 Task: Create a due date automation trigger when advanced on, 2 days after a card is due add dates due today at 11:00 AM.
Action: Mouse moved to (993, 295)
Screenshot: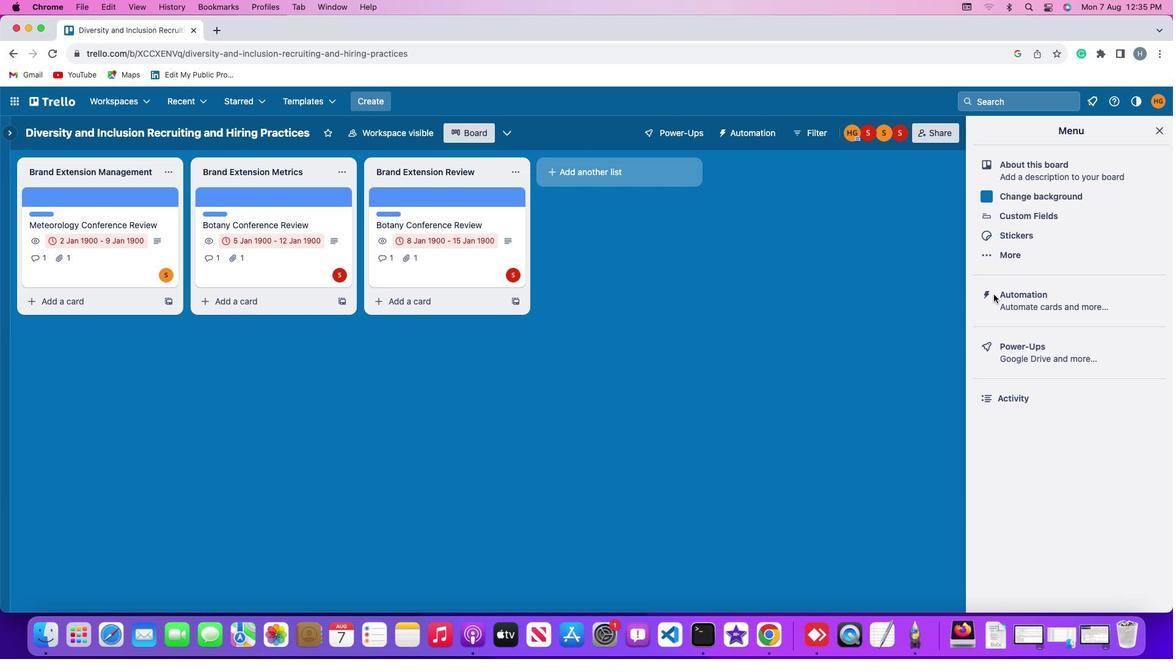 
Action: Mouse pressed left at (993, 295)
Screenshot: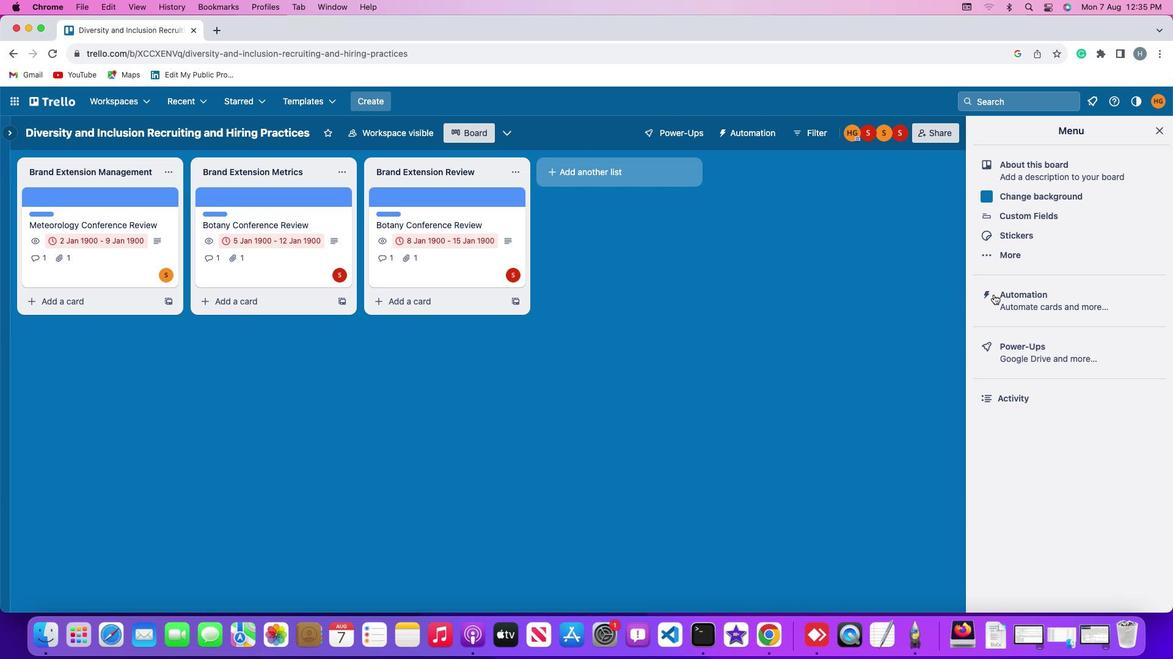 
Action: Mouse pressed left at (993, 295)
Screenshot: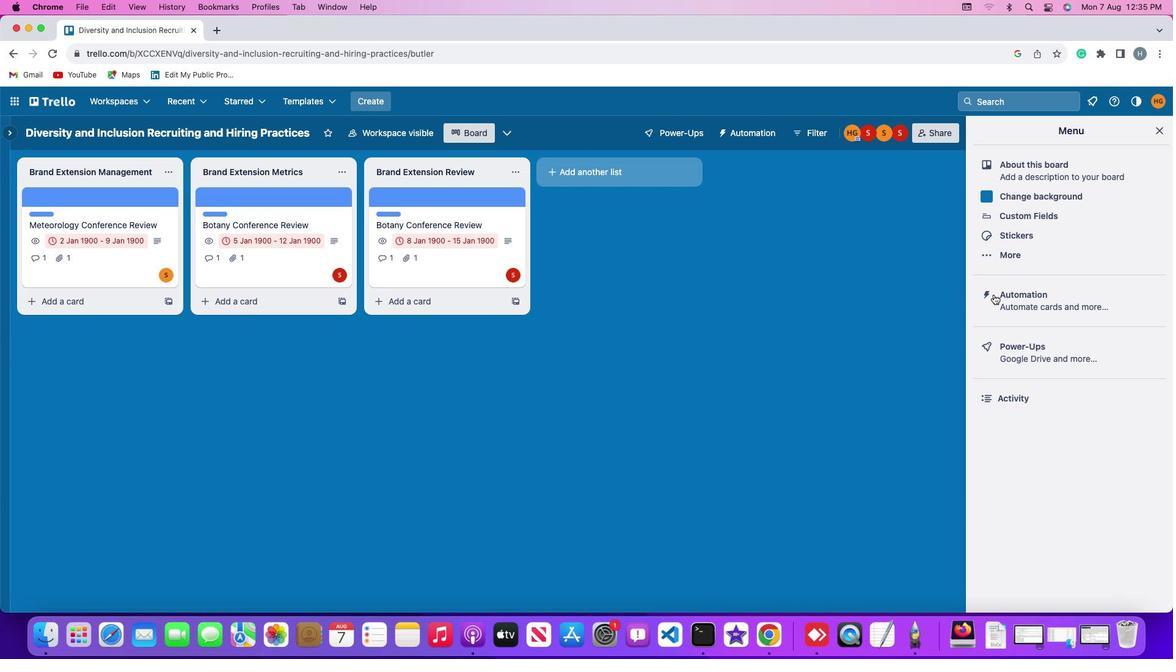 
Action: Mouse moved to (79, 287)
Screenshot: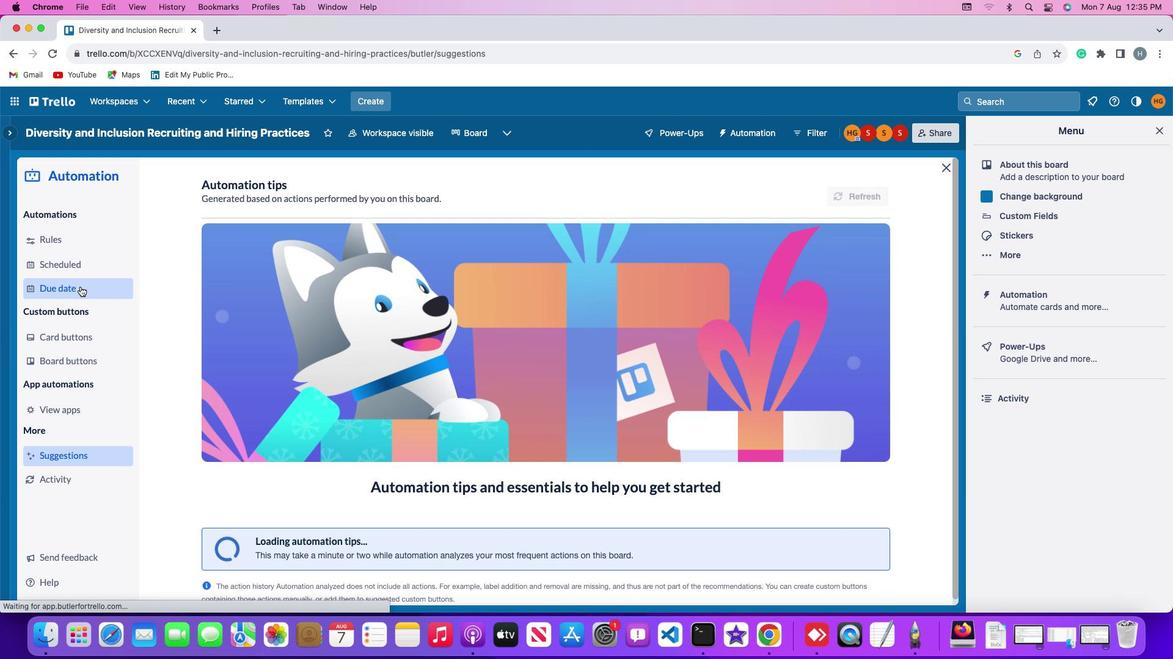 
Action: Mouse pressed left at (79, 287)
Screenshot: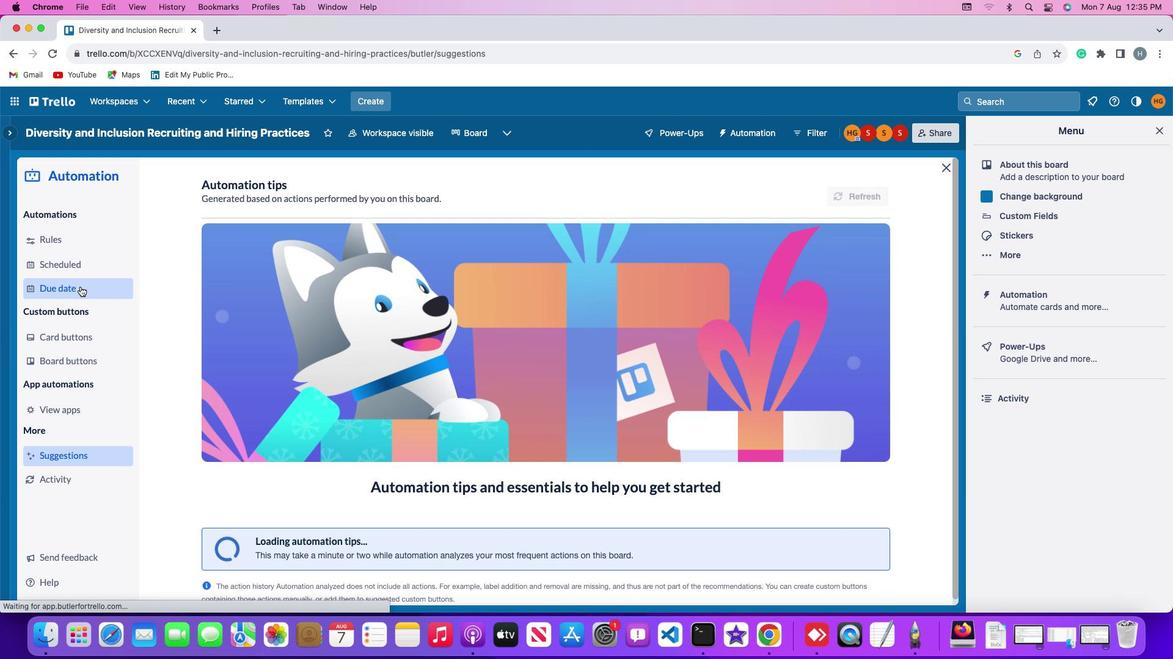 
Action: Mouse moved to (820, 188)
Screenshot: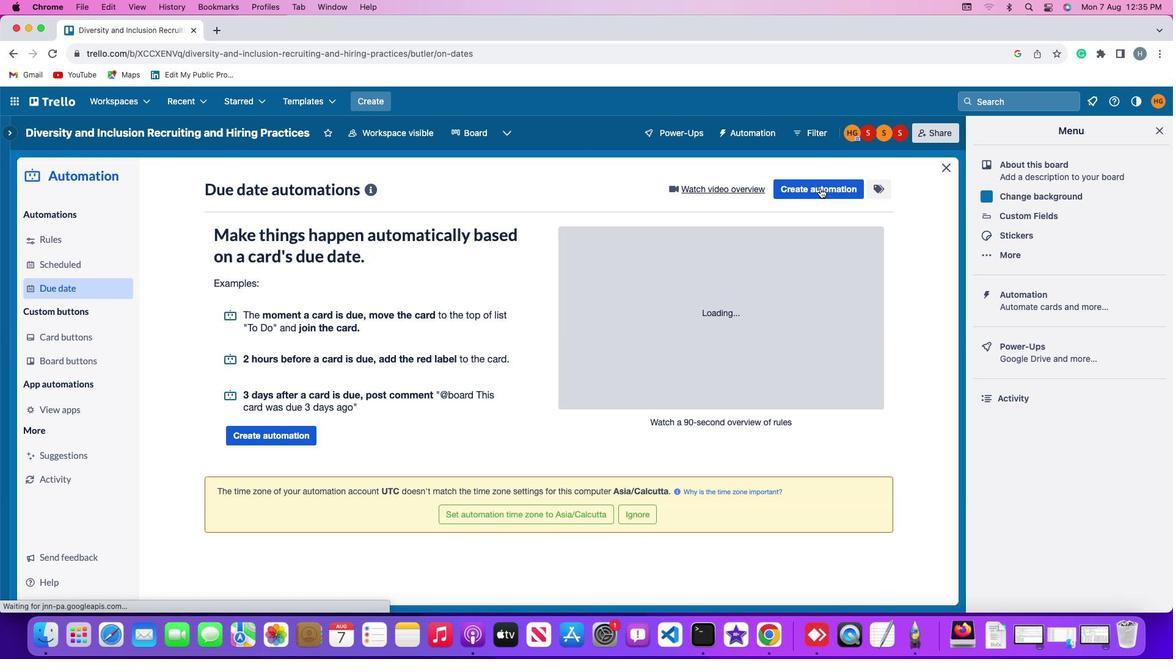 
Action: Mouse pressed left at (820, 188)
Screenshot: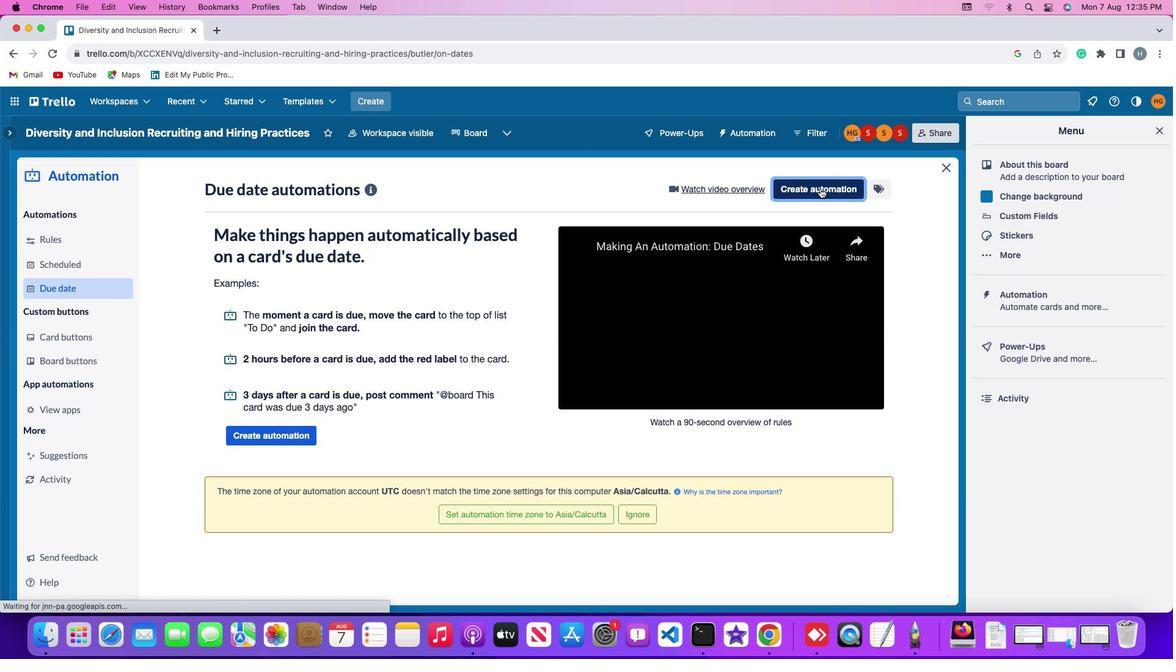 
Action: Mouse moved to (532, 309)
Screenshot: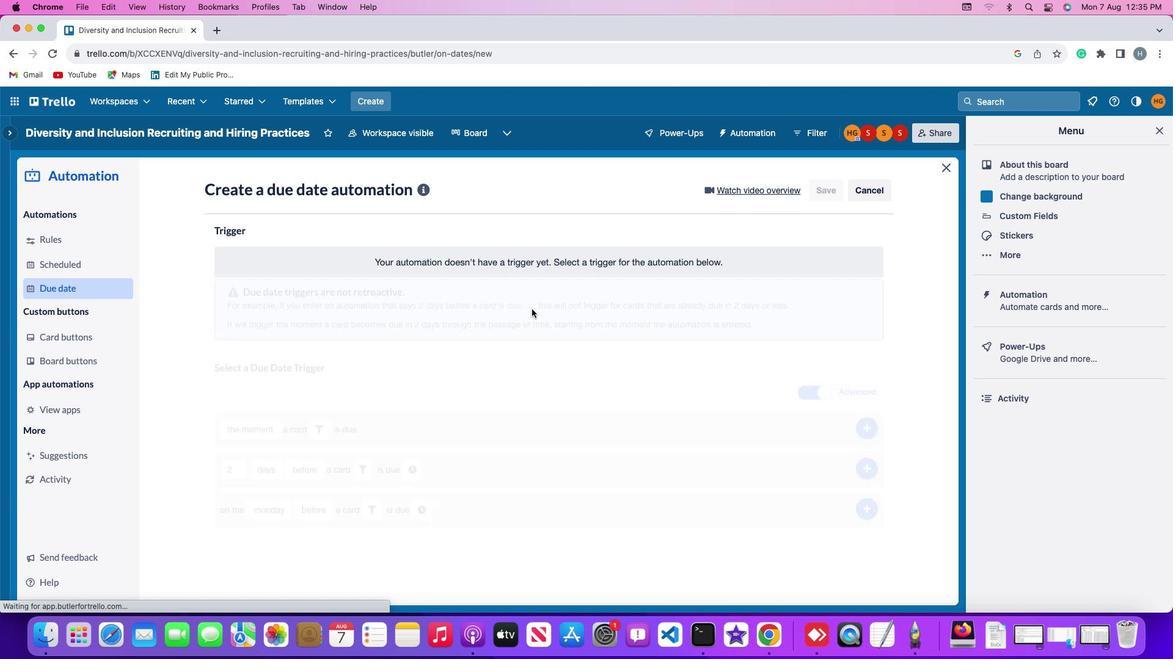 
Action: Mouse pressed left at (532, 309)
Screenshot: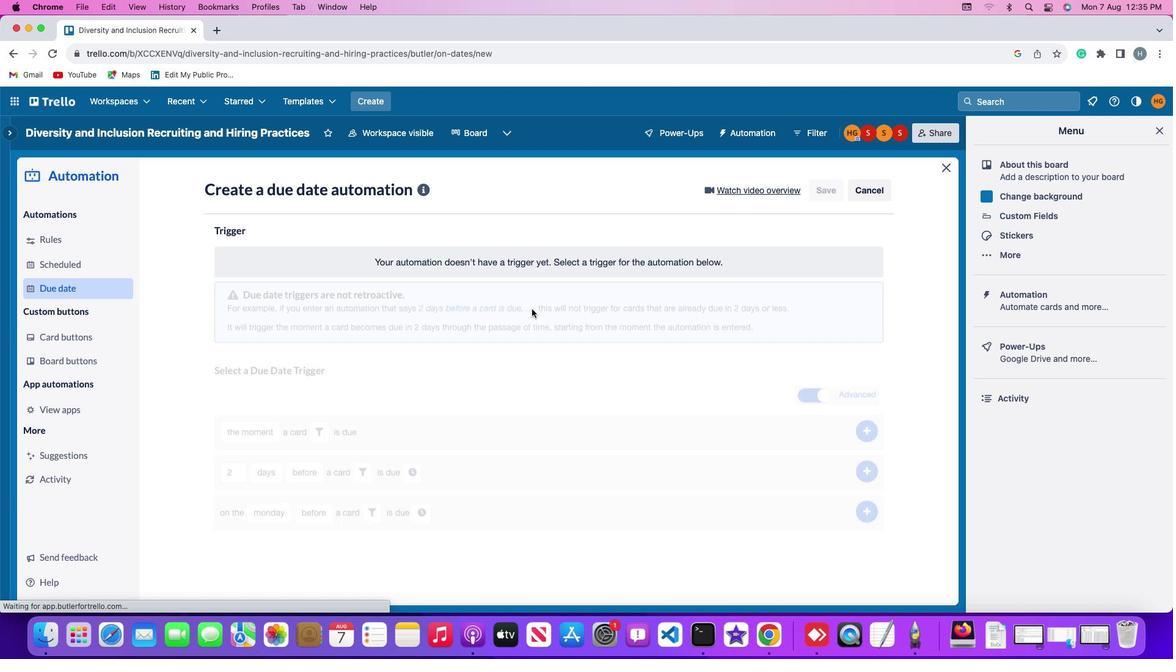
Action: Mouse moved to (237, 488)
Screenshot: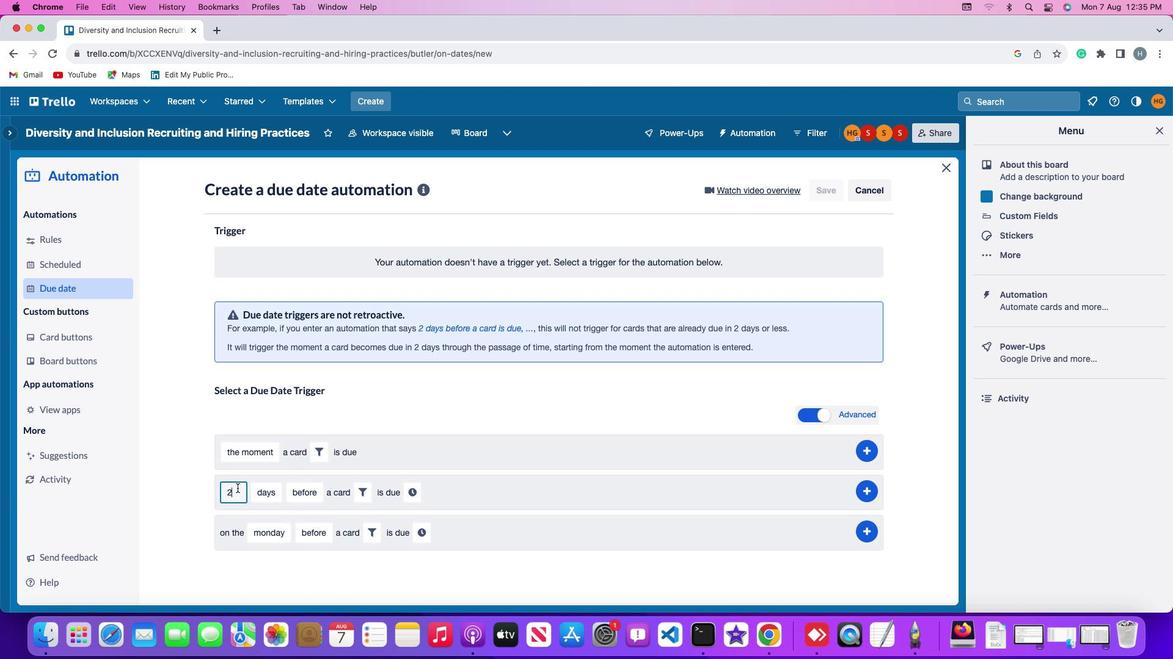 
Action: Mouse pressed left at (237, 488)
Screenshot: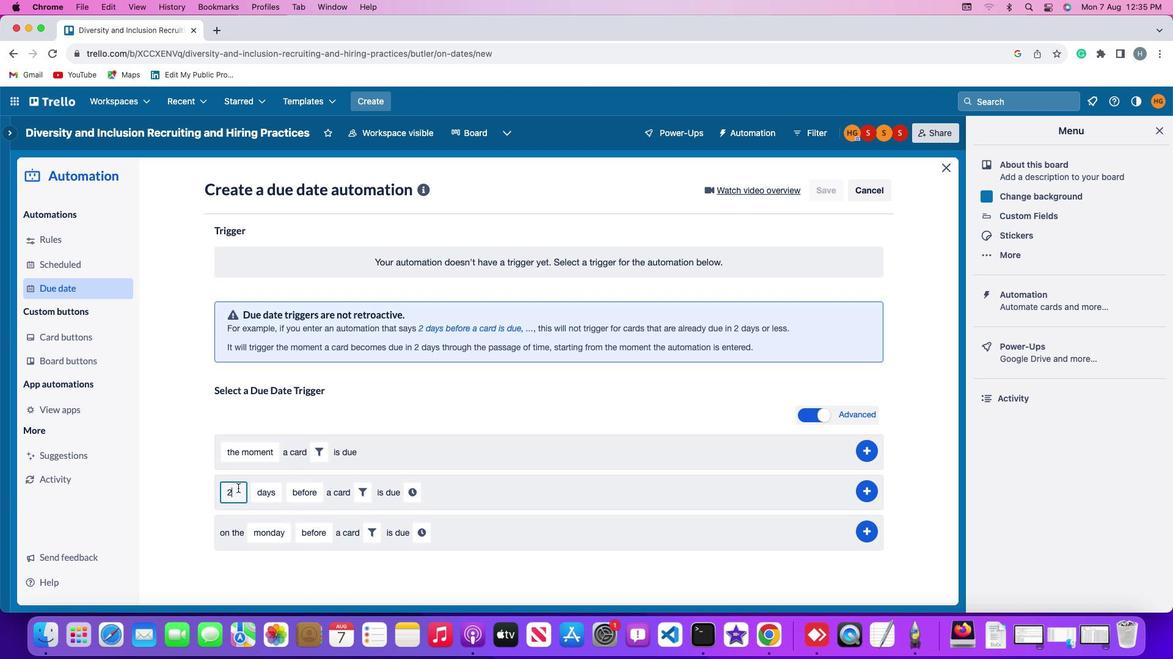
Action: Mouse moved to (224, 487)
Screenshot: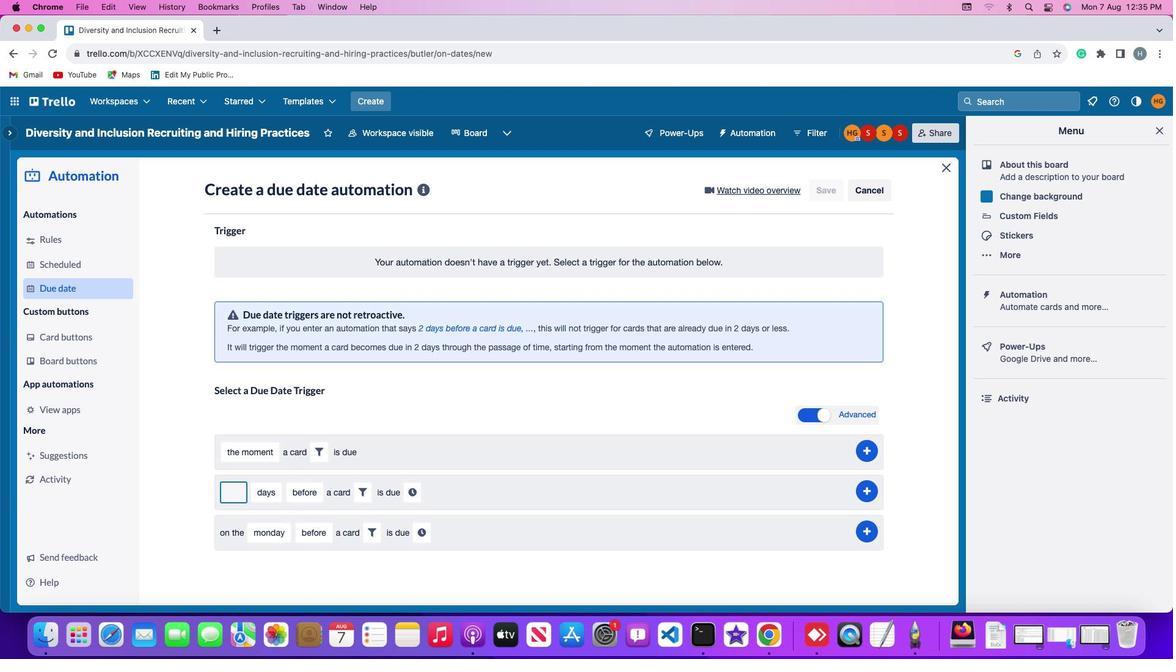 
Action: Key pressed Key.backspace'2'
Screenshot: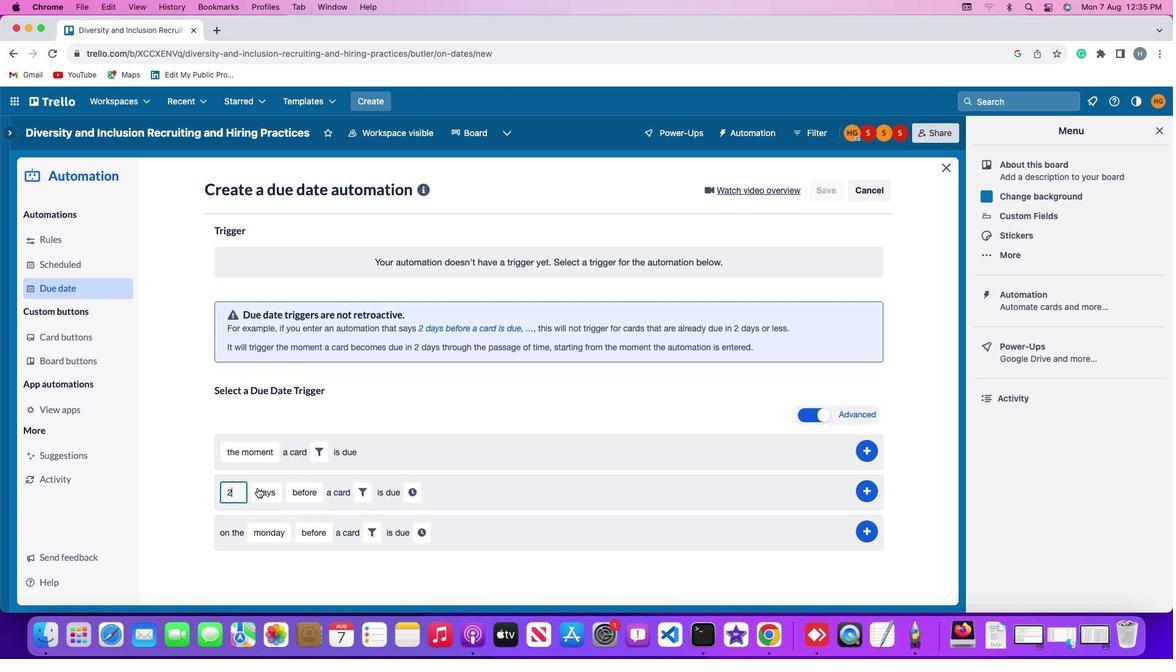 
Action: Mouse moved to (262, 488)
Screenshot: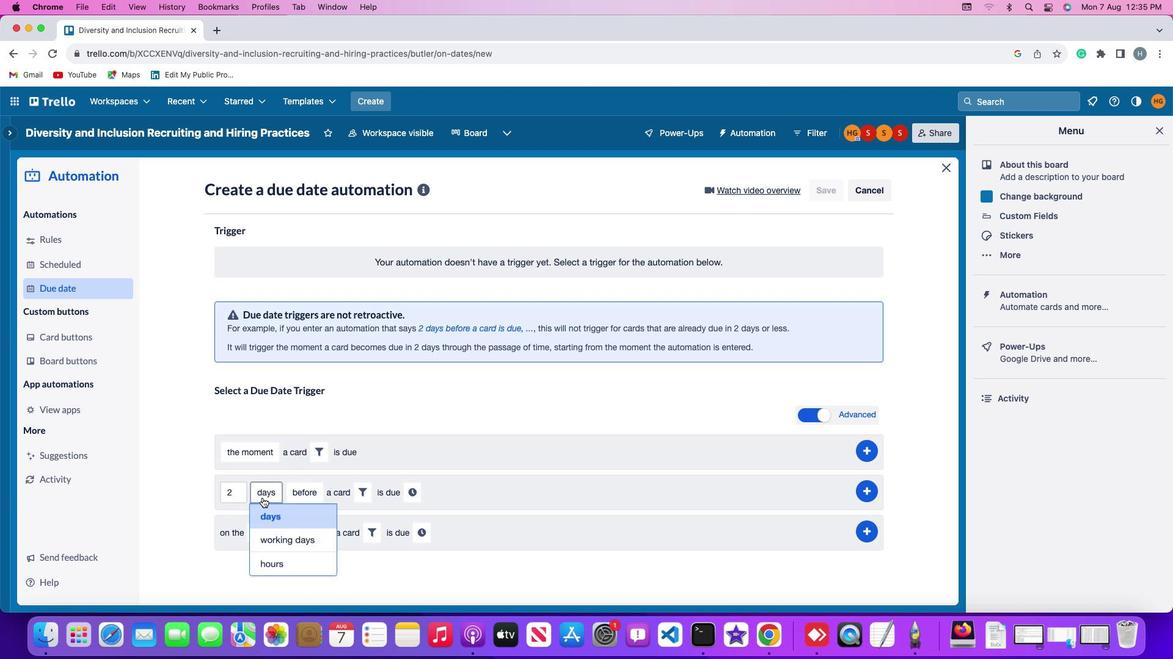 
Action: Mouse pressed left at (262, 488)
Screenshot: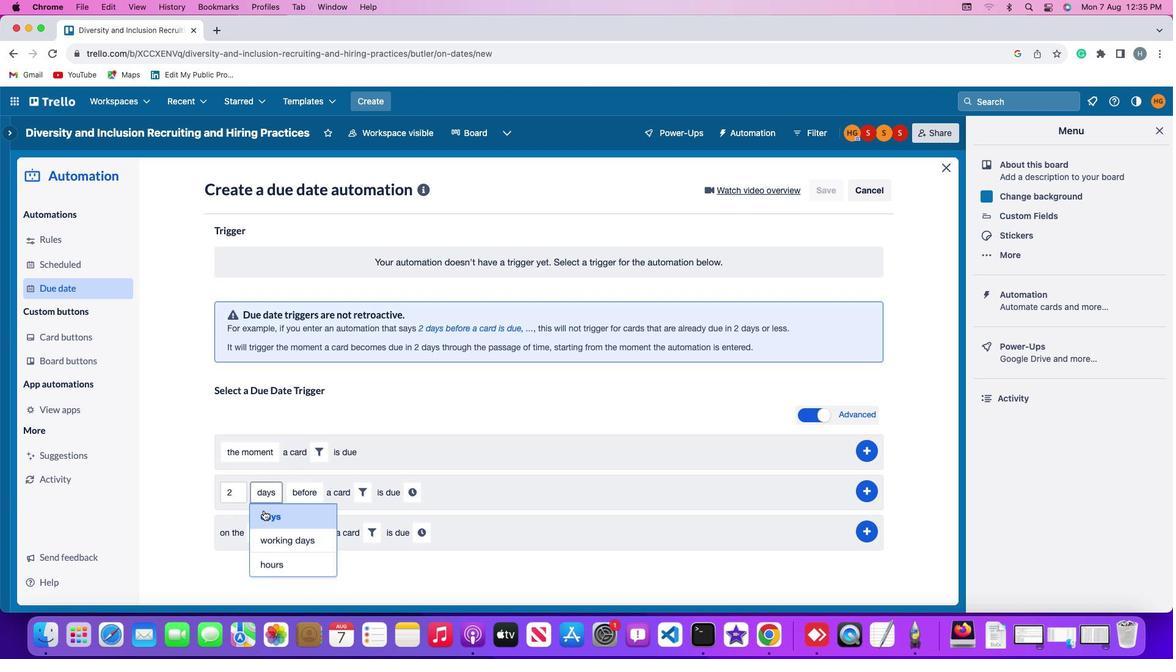 
Action: Mouse moved to (274, 517)
Screenshot: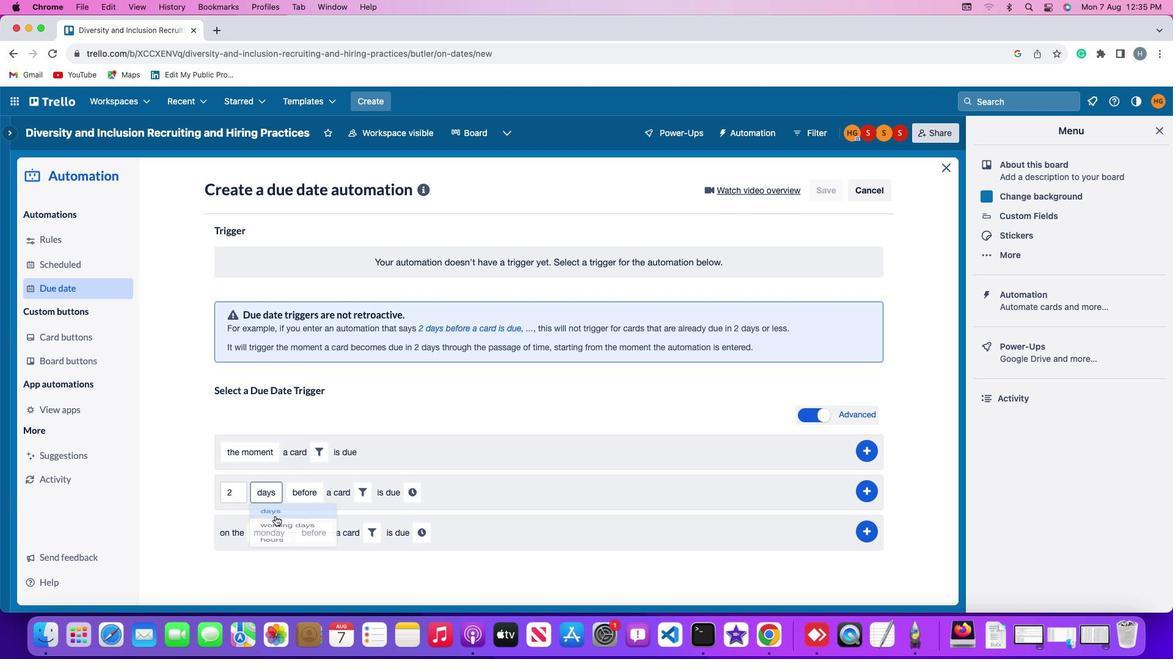 
Action: Mouse pressed left at (274, 517)
Screenshot: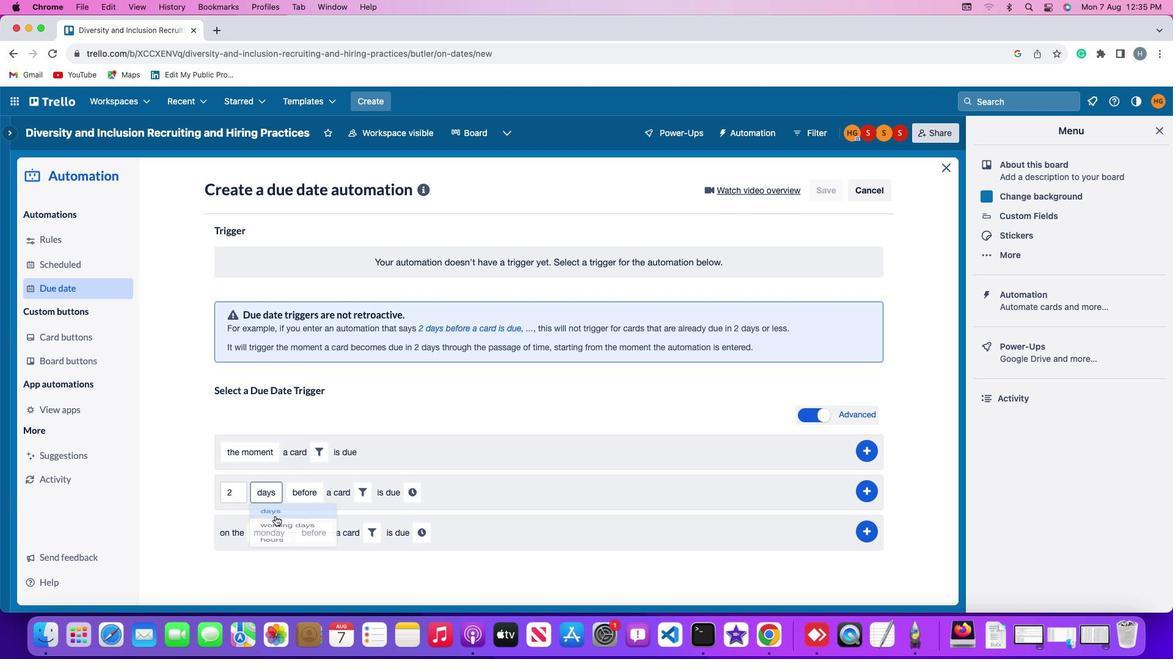 
Action: Mouse moved to (297, 499)
Screenshot: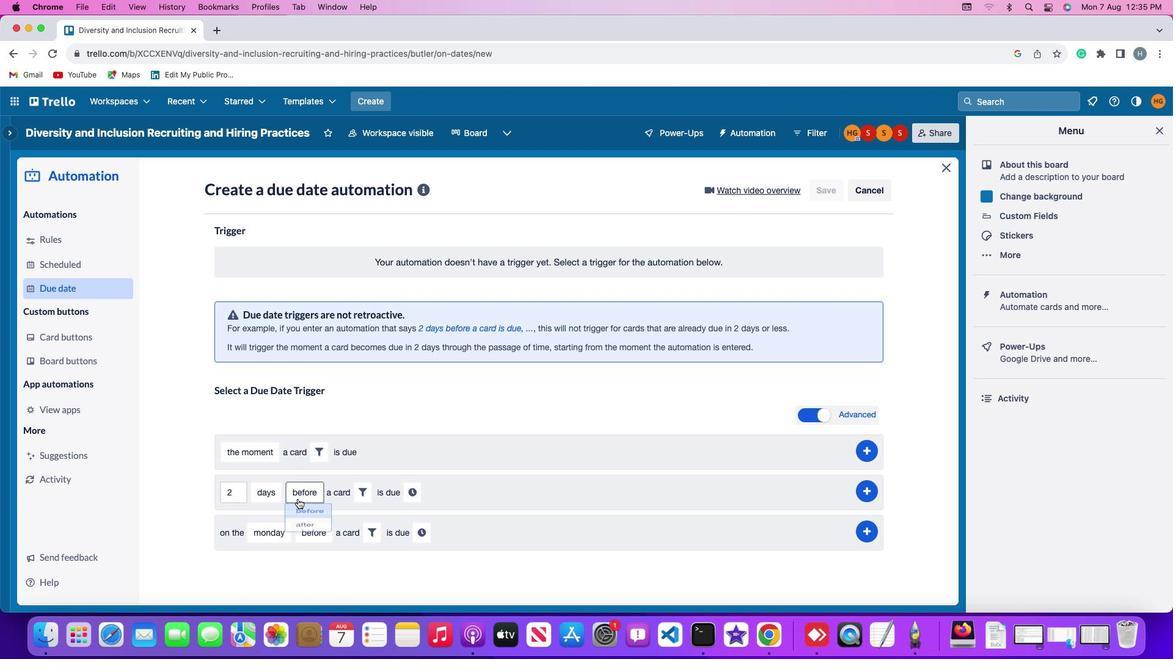 
Action: Mouse pressed left at (297, 499)
Screenshot: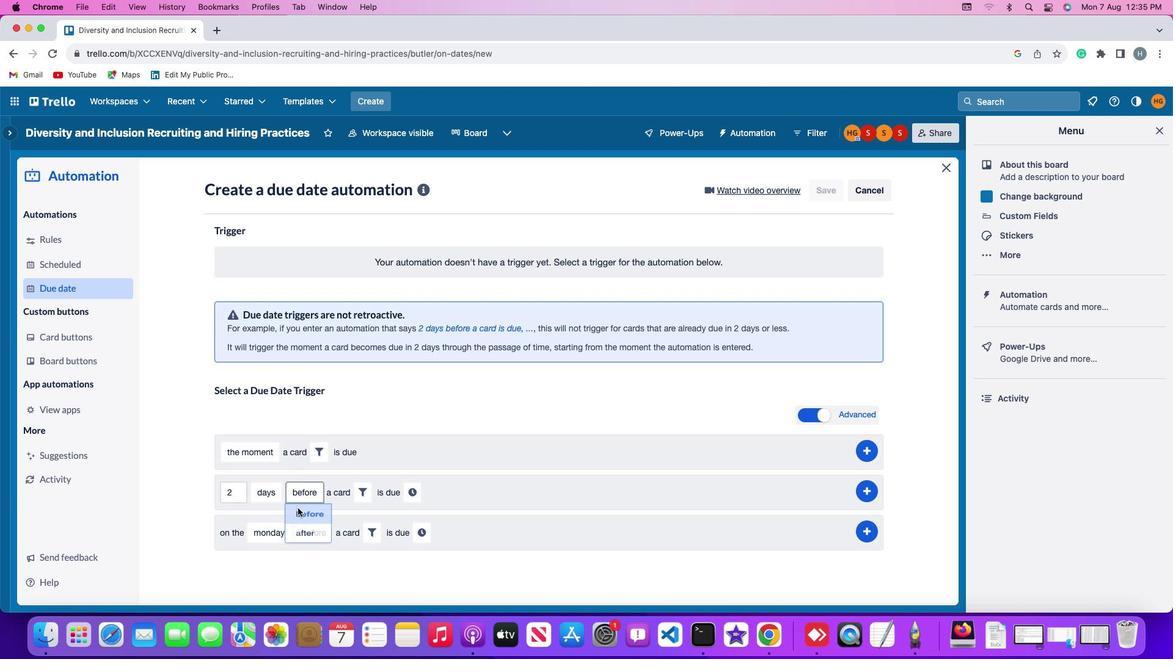 
Action: Mouse moved to (297, 534)
Screenshot: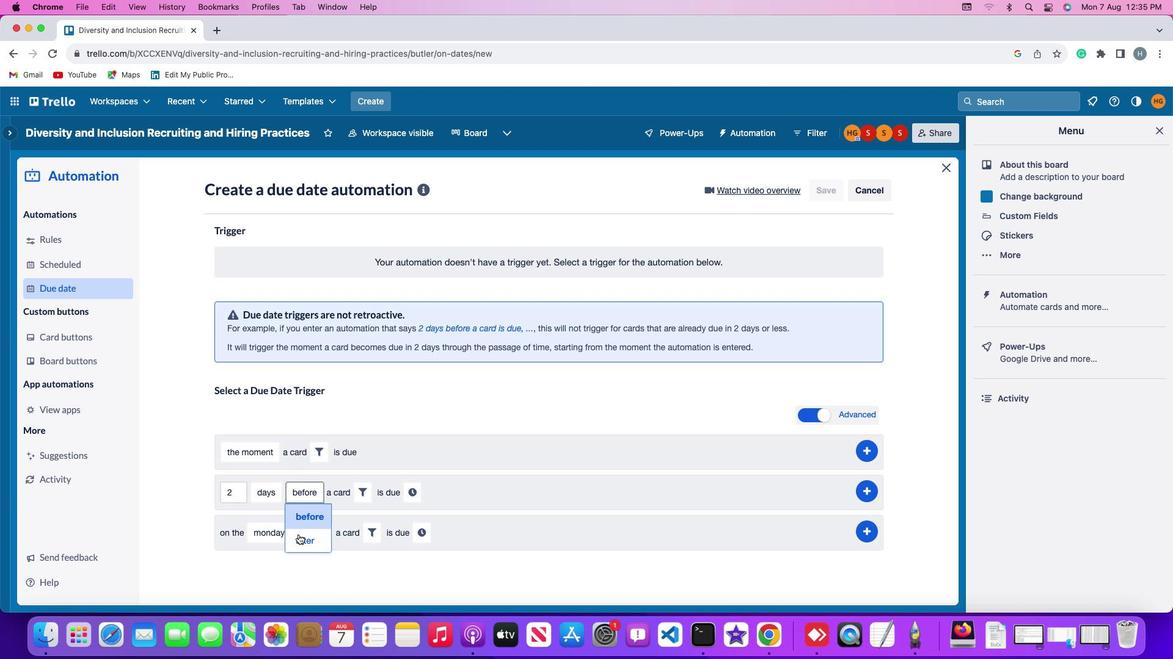 
Action: Mouse pressed left at (297, 534)
Screenshot: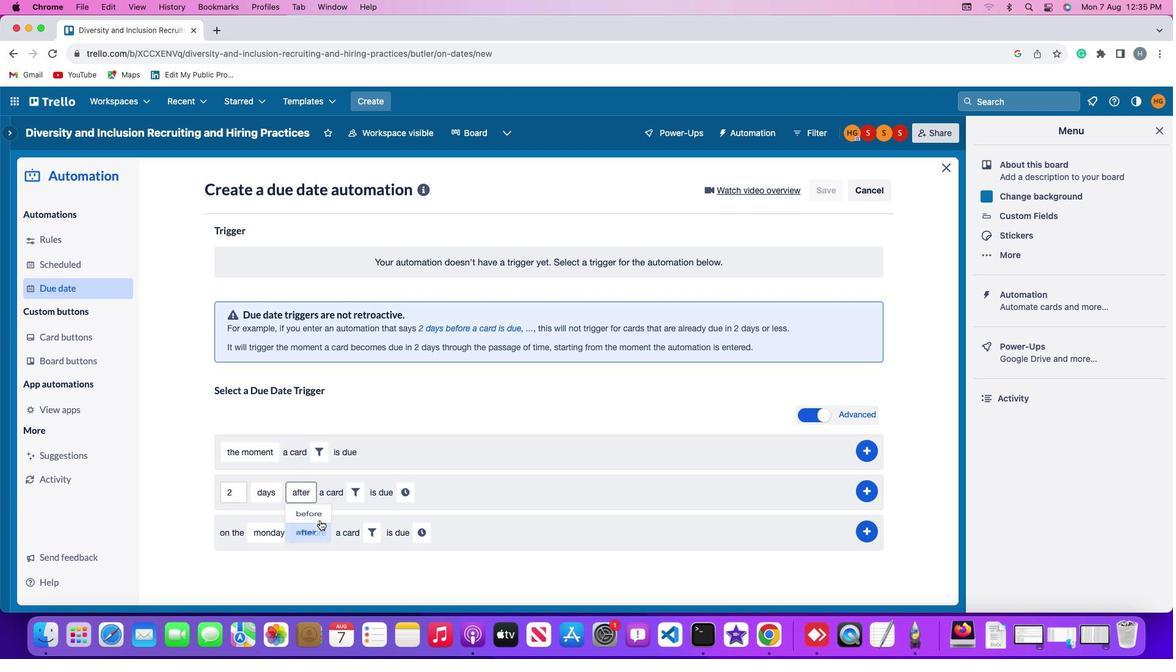 
Action: Mouse moved to (355, 496)
Screenshot: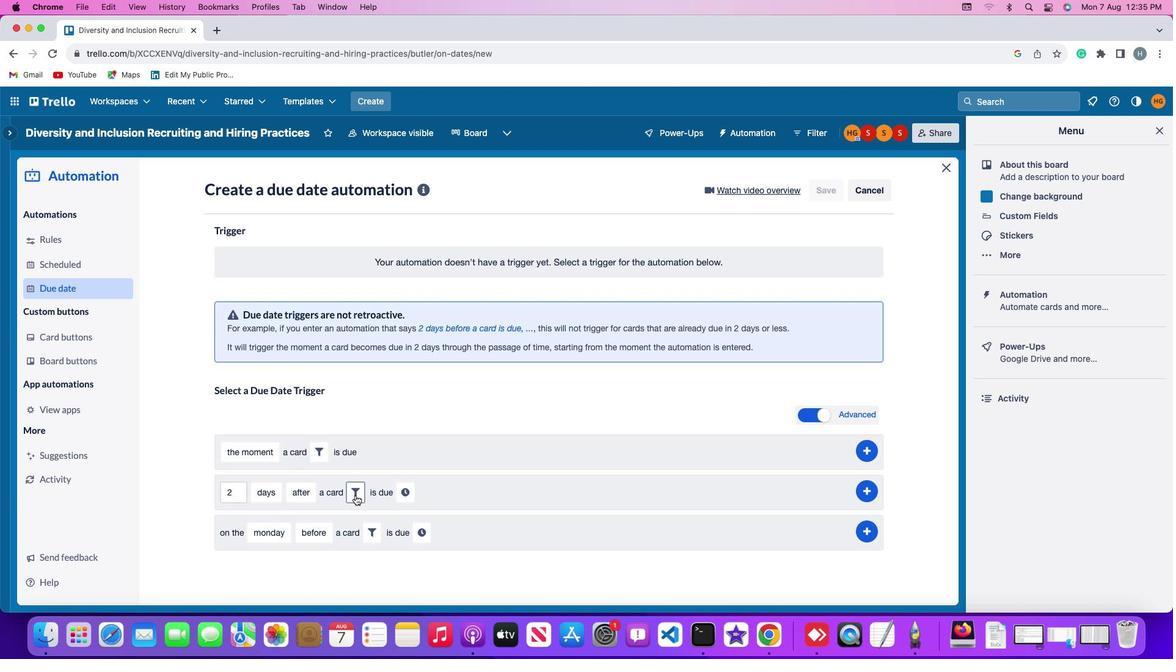 
Action: Mouse pressed left at (355, 496)
Screenshot: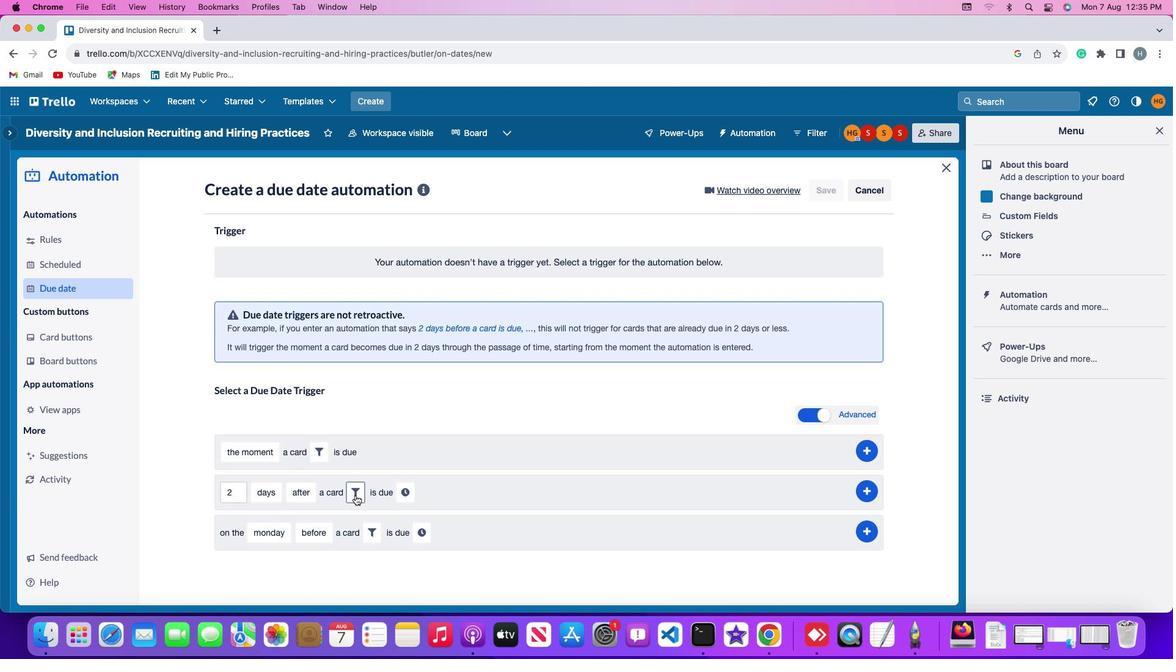 
Action: Mouse moved to (420, 531)
Screenshot: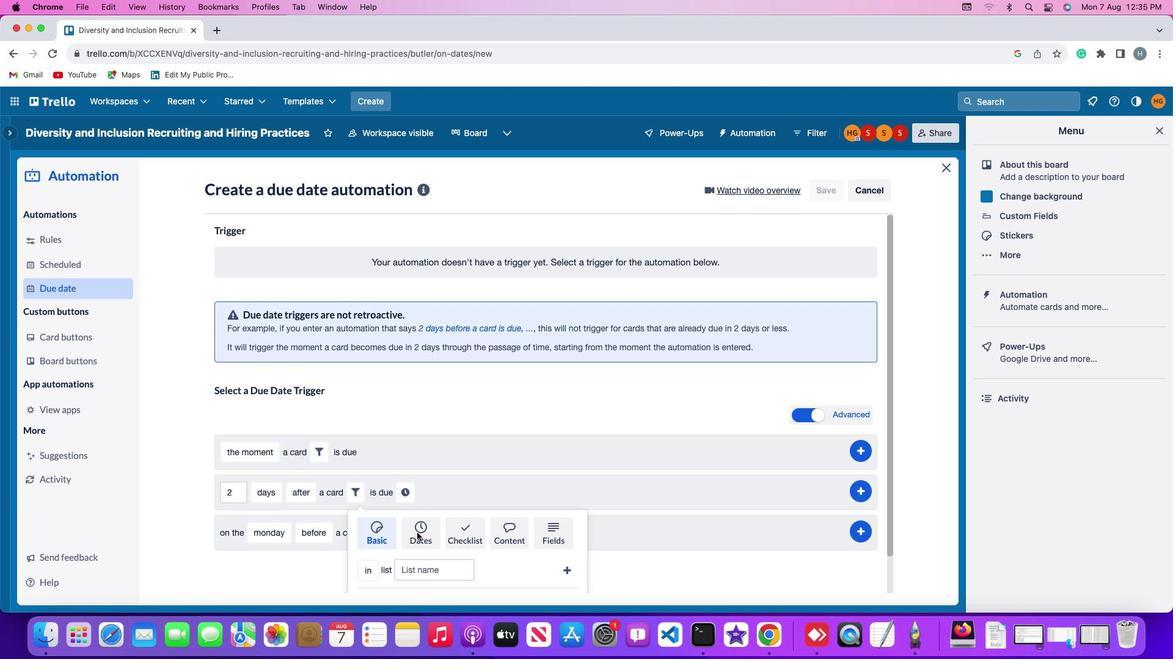 
Action: Mouse pressed left at (420, 531)
Screenshot: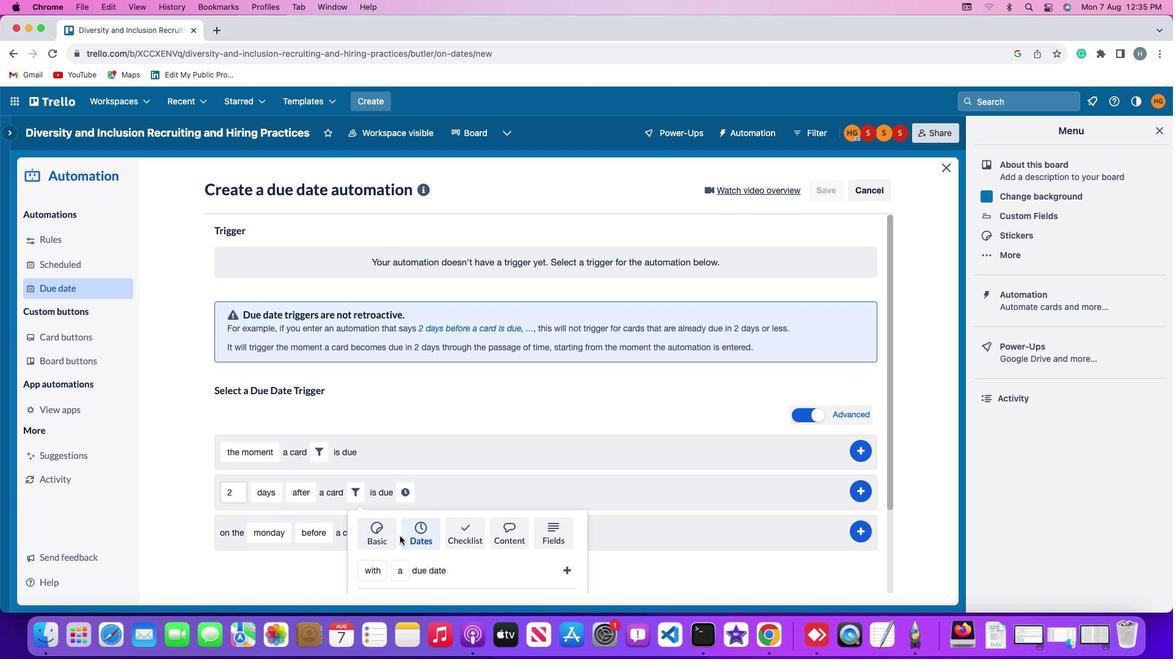 
Action: Mouse moved to (397, 535)
Screenshot: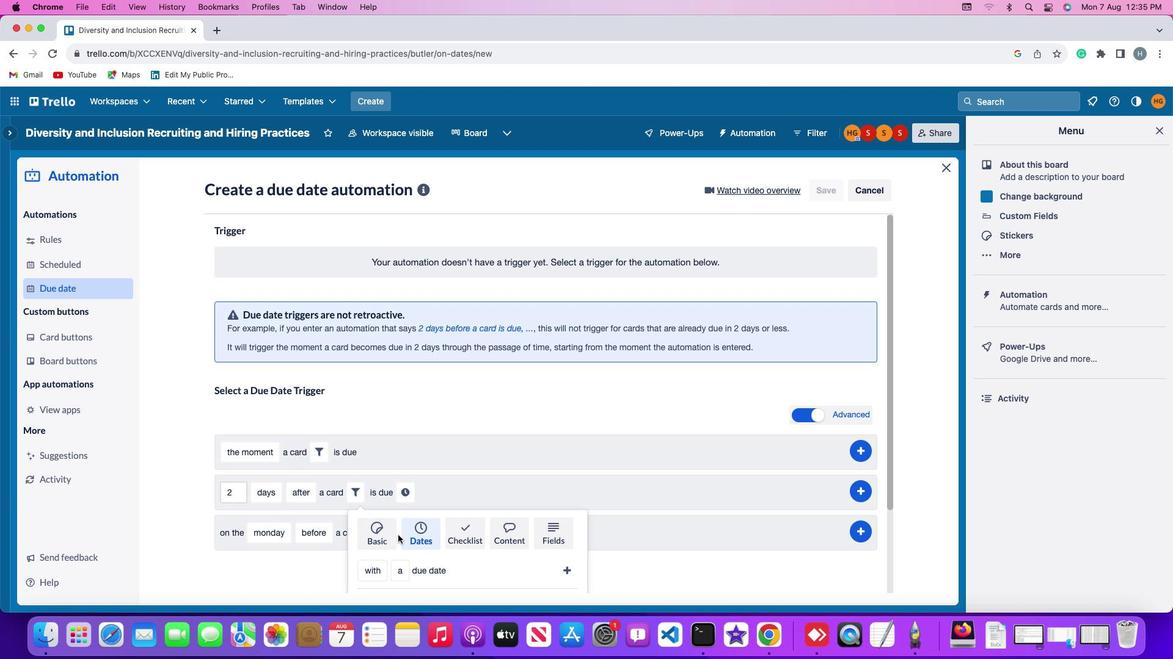
Action: Mouse scrolled (397, 535) with delta (0, 0)
Screenshot: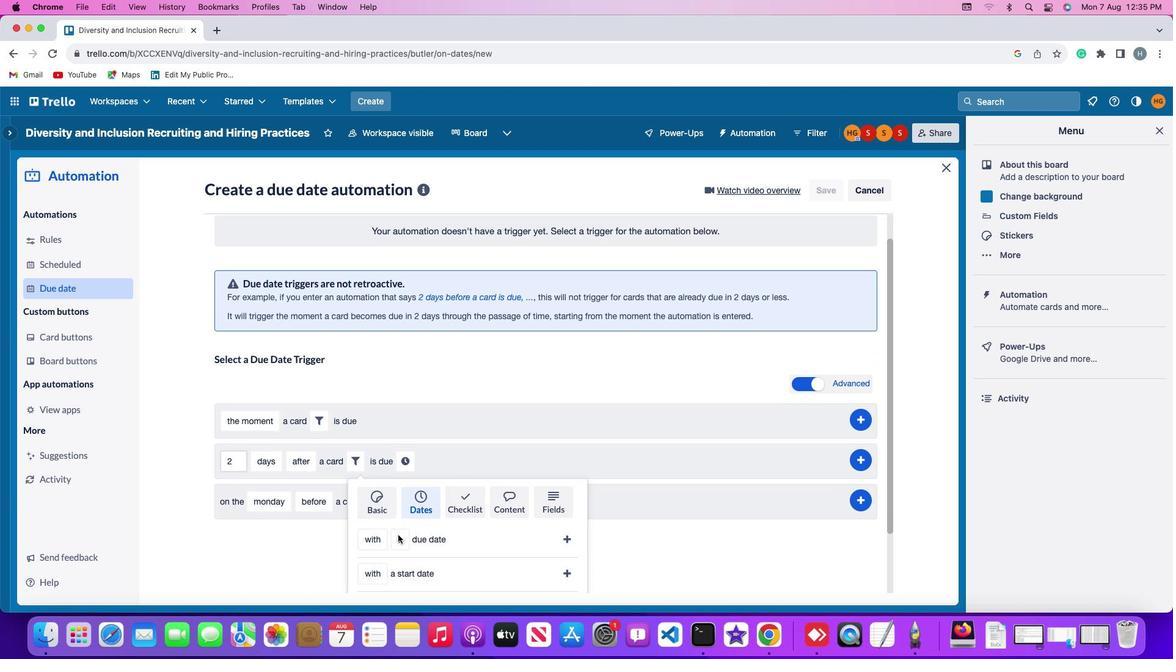 
Action: Mouse scrolled (397, 535) with delta (0, 0)
Screenshot: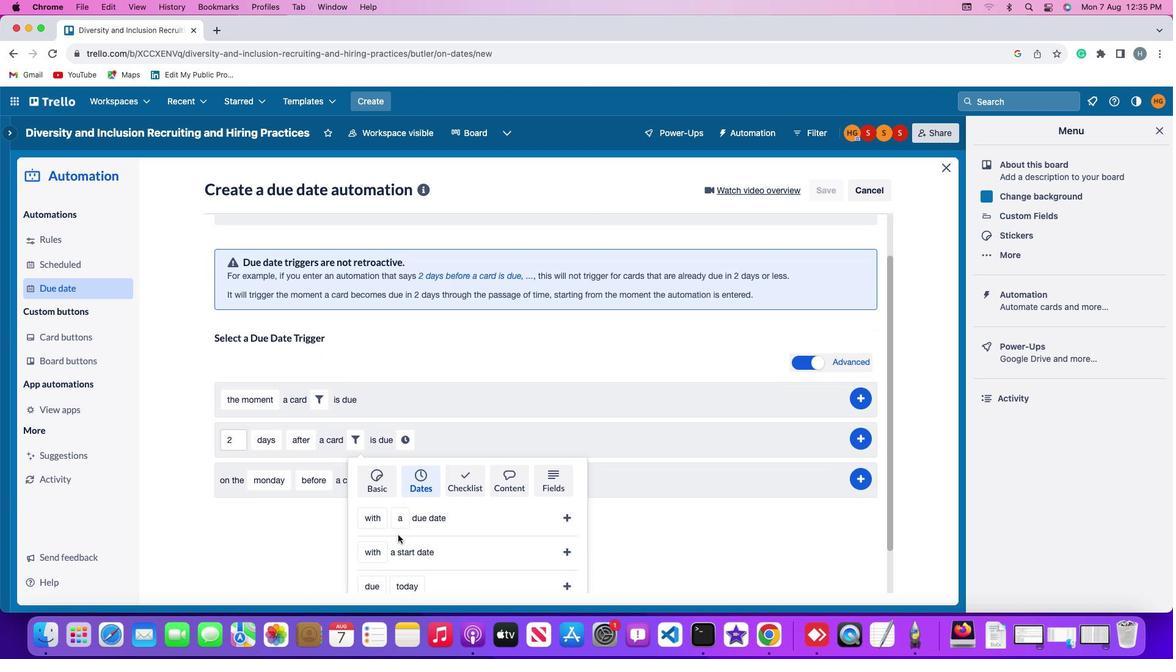 
Action: Mouse scrolled (397, 535) with delta (0, -1)
Screenshot: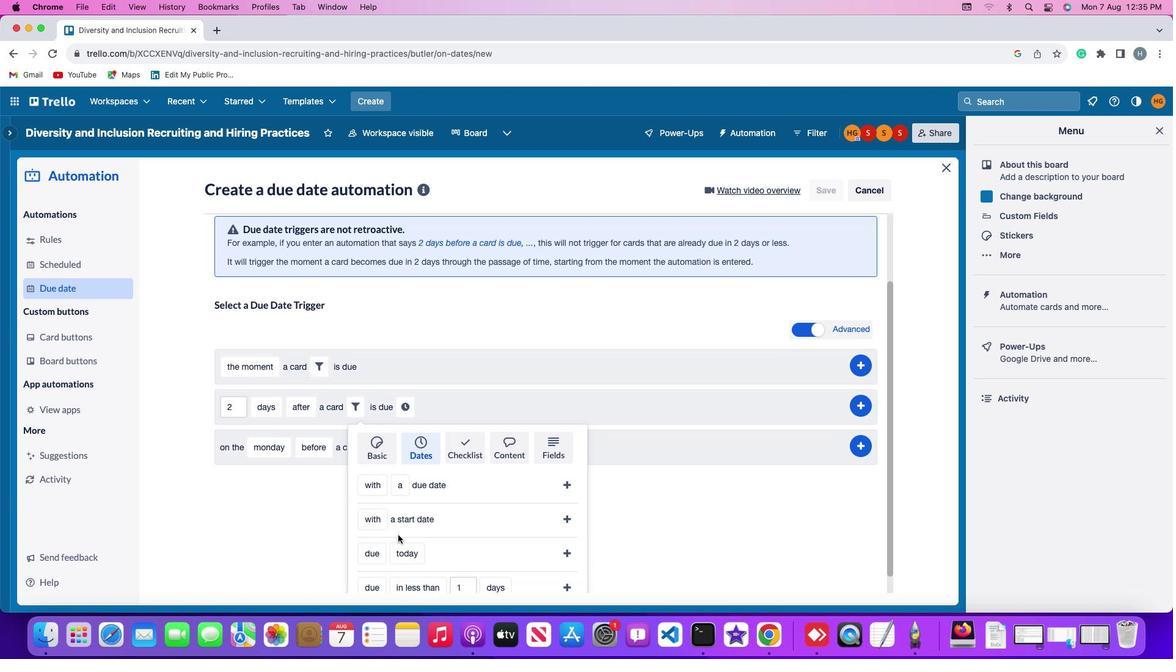 
Action: Mouse scrolled (397, 535) with delta (0, -1)
Screenshot: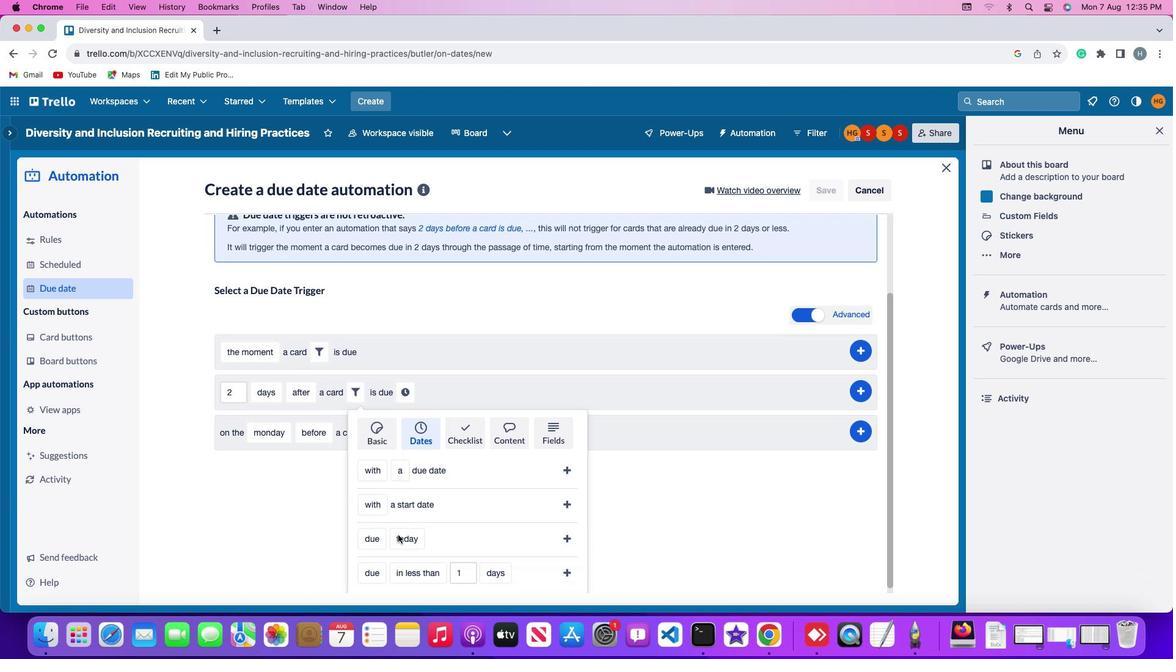 
Action: Mouse scrolled (397, 535) with delta (0, 0)
Screenshot: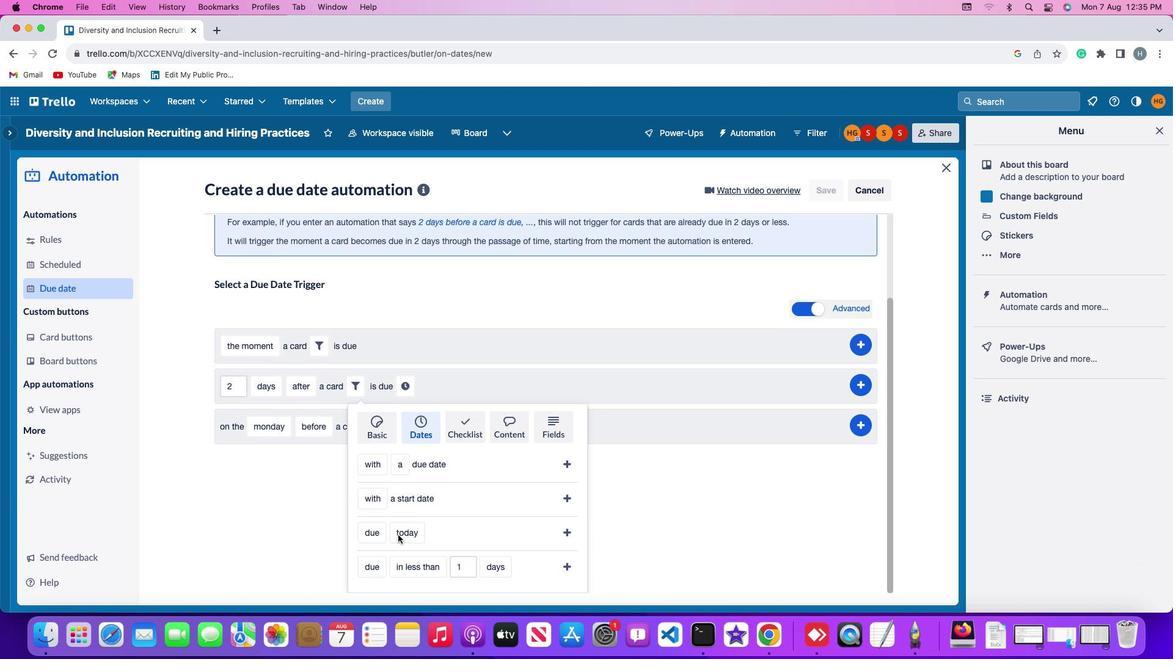 
Action: Mouse scrolled (397, 535) with delta (0, 0)
Screenshot: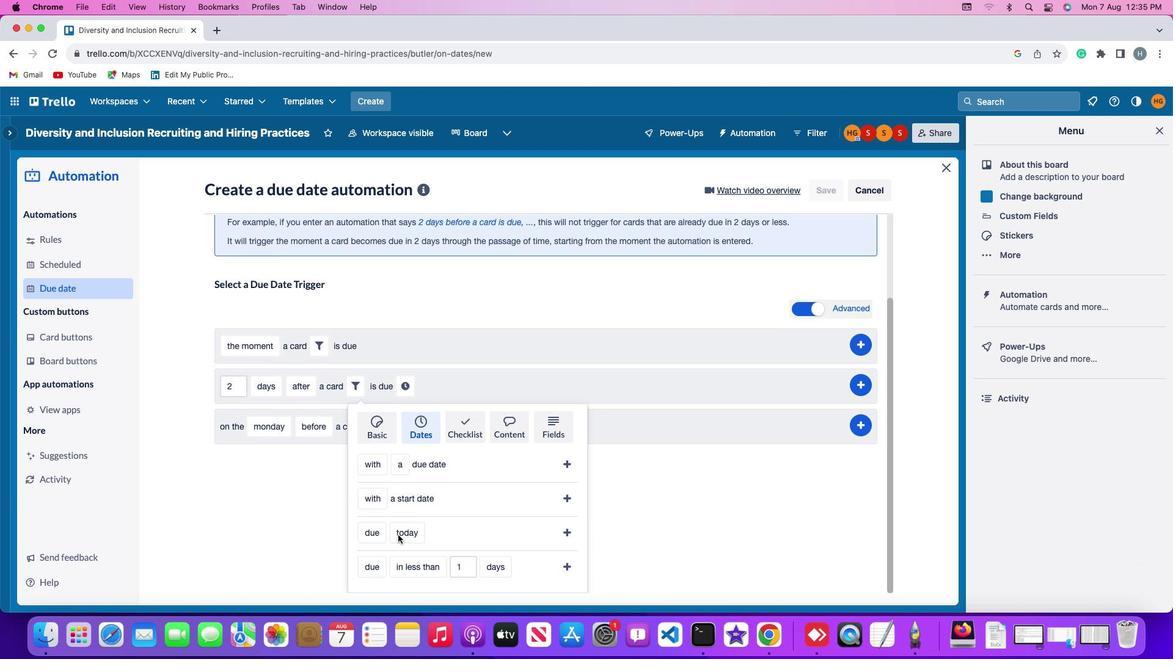 
Action: Mouse scrolled (397, 535) with delta (0, -1)
Screenshot: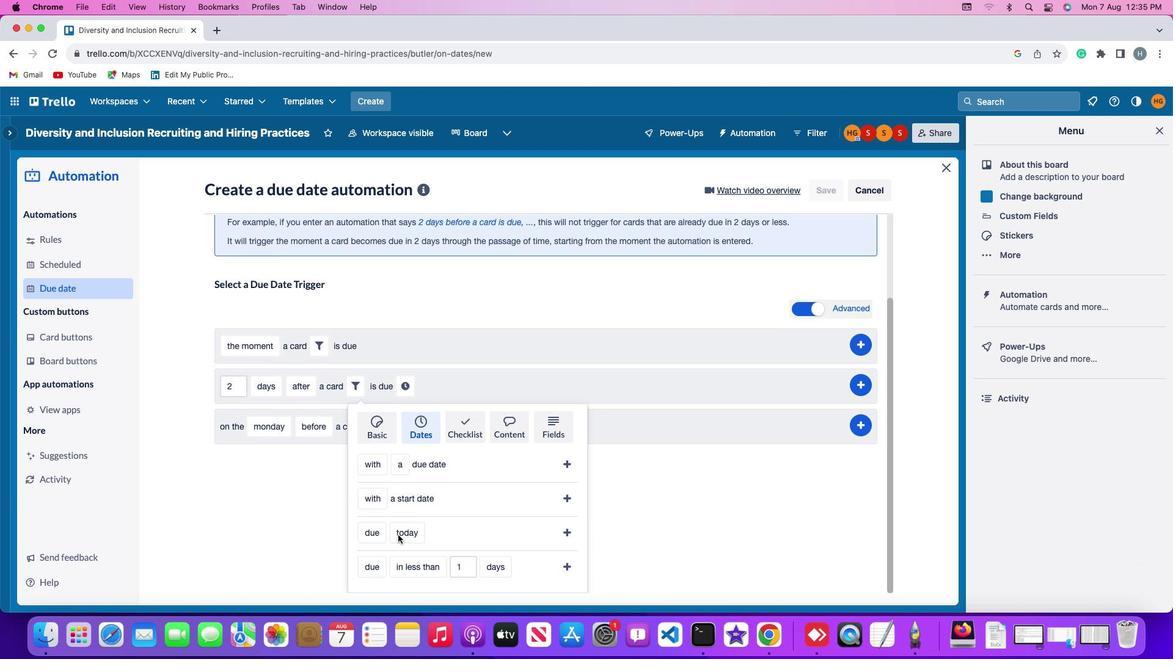 
Action: Mouse moved to (371, 532)
Screenshot: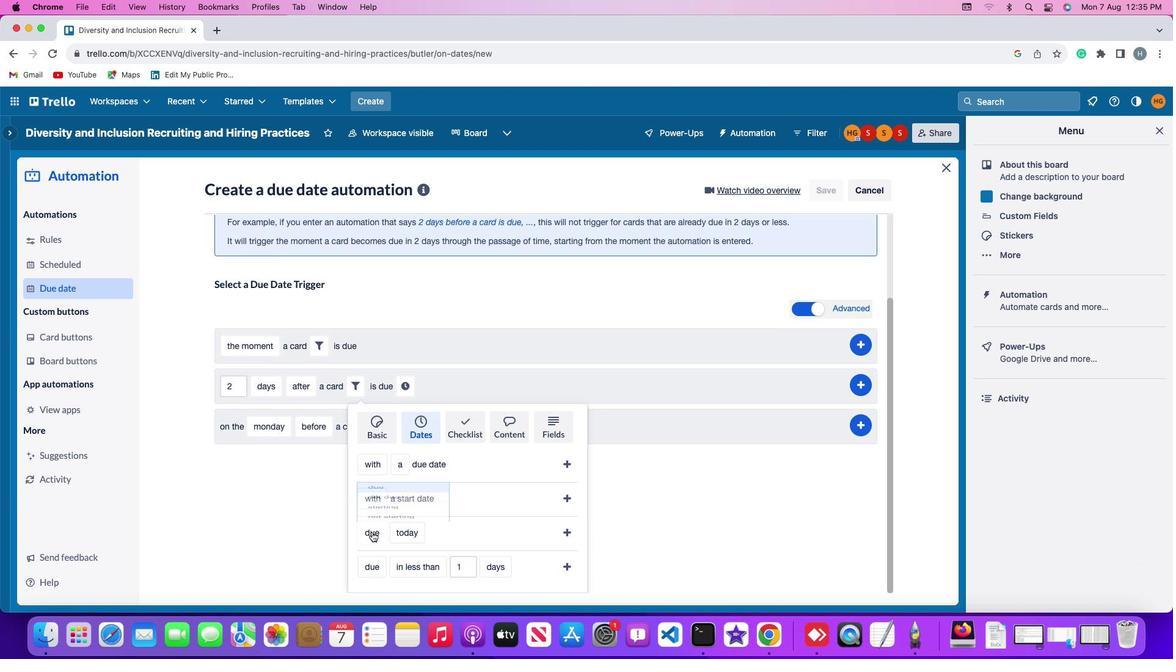 
Action: Mouse pressed left at (371, 532)
Screenshot: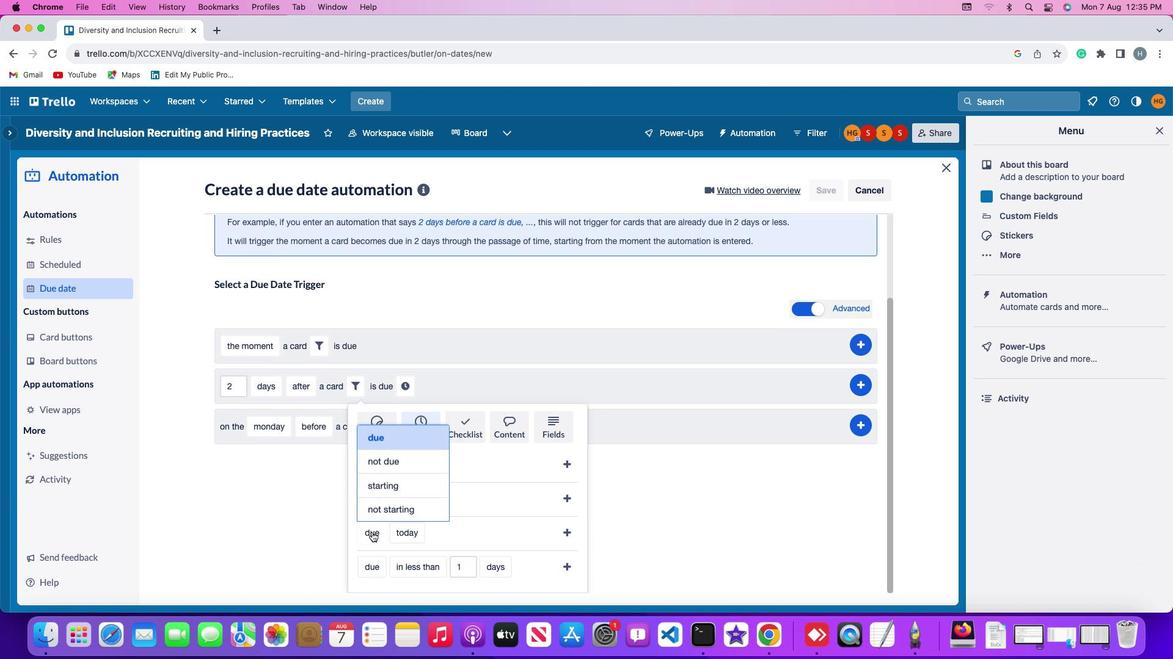 
Action: Mouse moved to (383, 436)
Screenshot: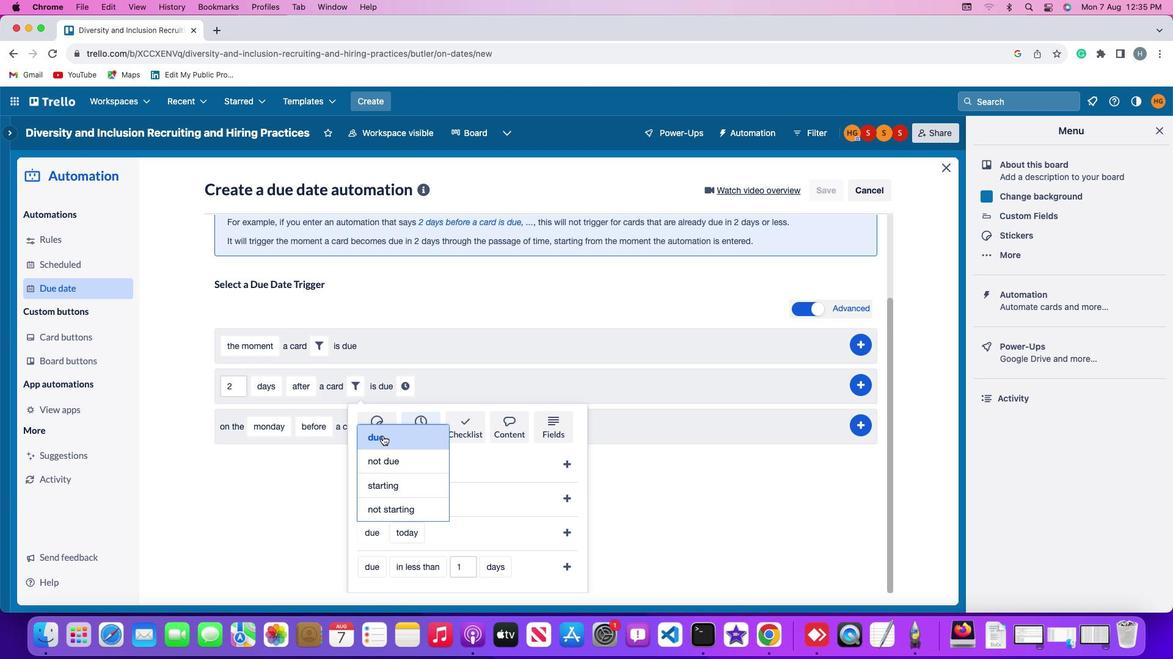 
Action: Mouse pressed left at (383, 436)
Screenshot: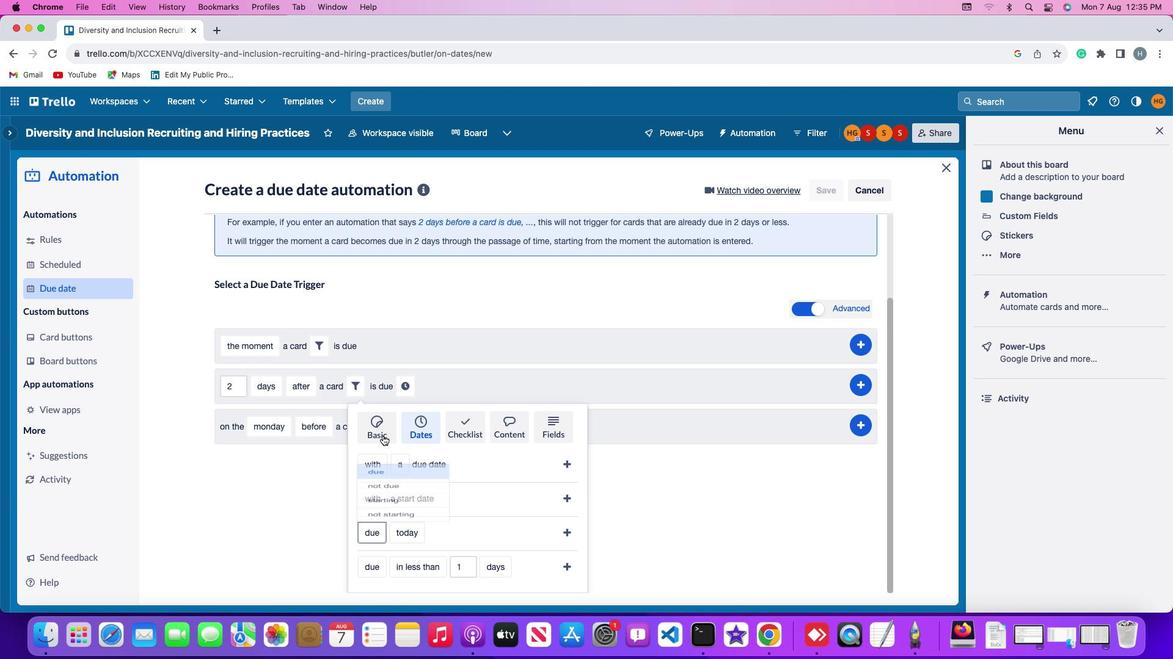 
Action: Mouse moved to (409, 530)
Screenshot: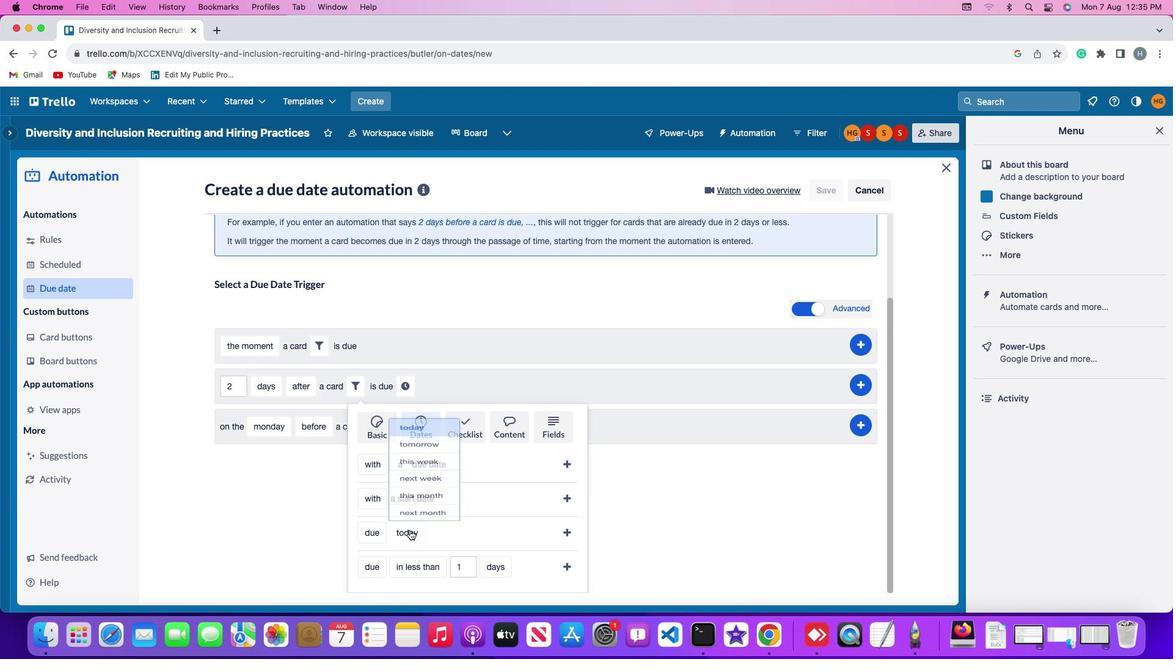 
Action: Mouse pressed left at (409, 530)
Screenshot: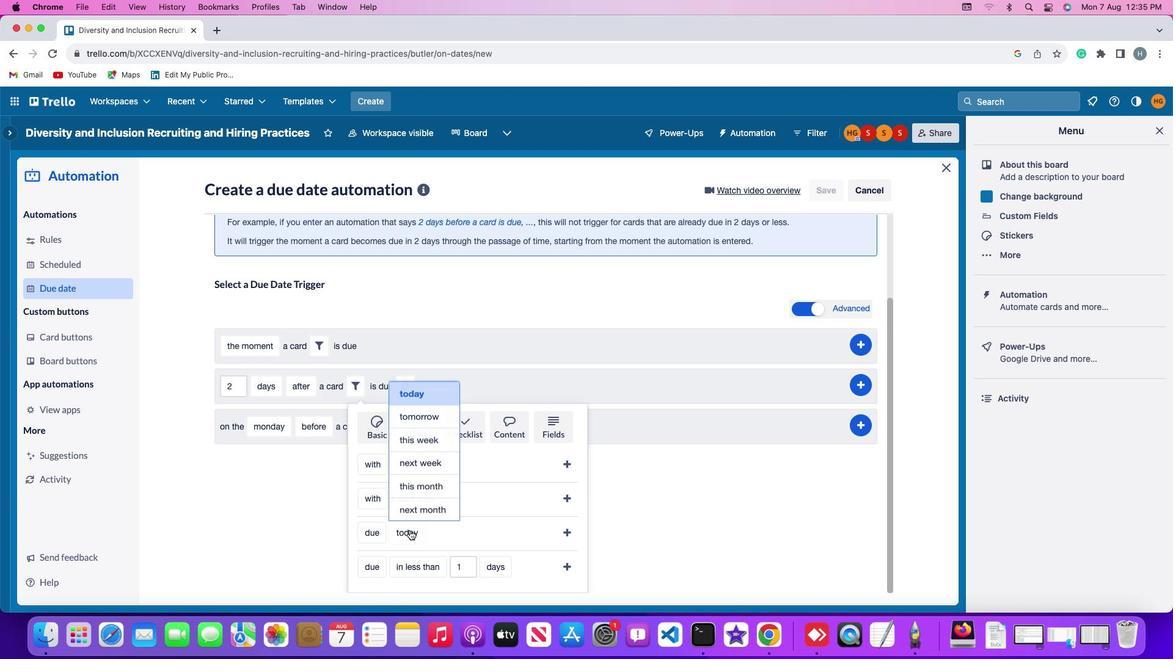 
Action: Mouse moved to (427, 391)
Screenshot: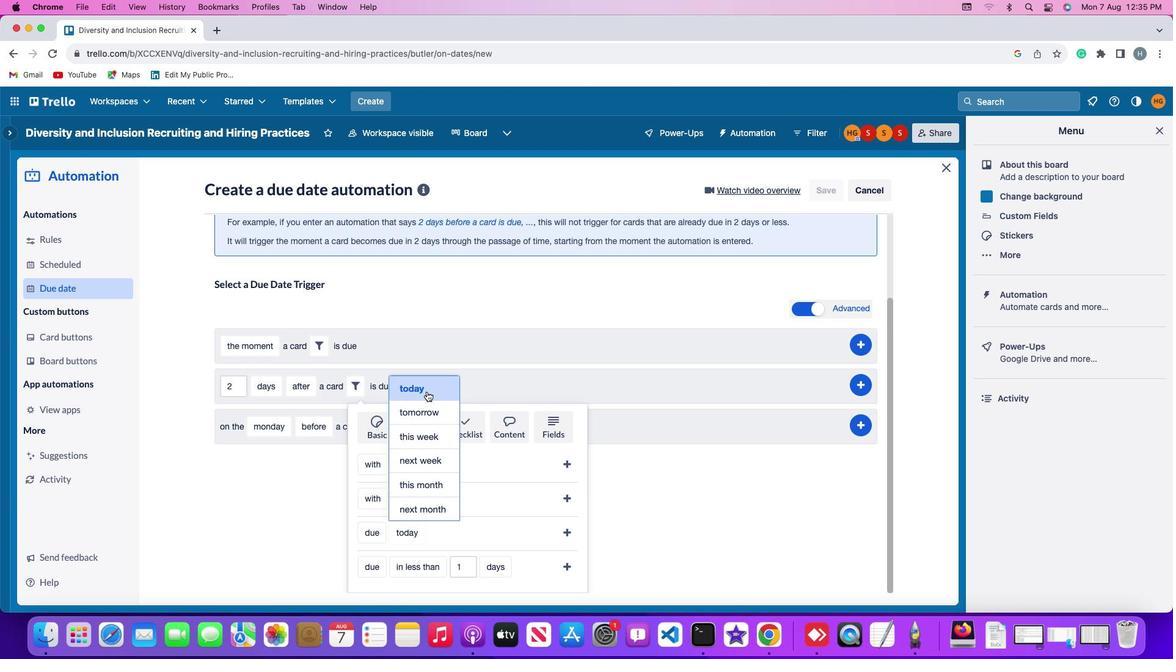 
Action: Mouse pressed left at (427, 391)
Screenshot: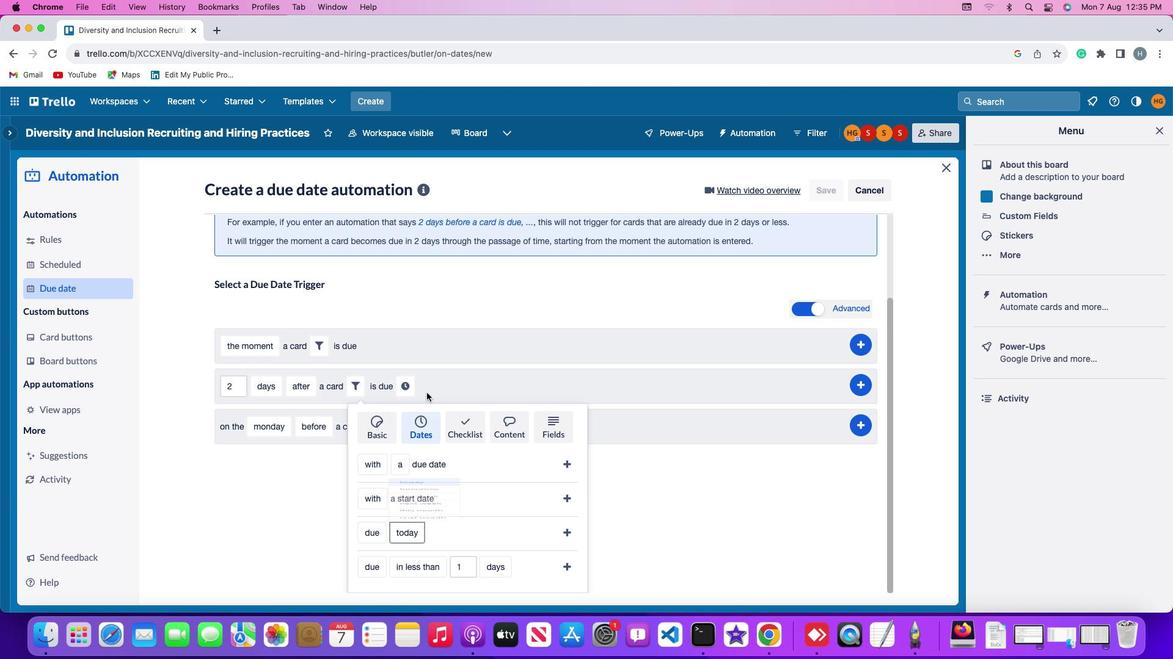 
Action: Mouse moved to (567, 531)
Screenshot: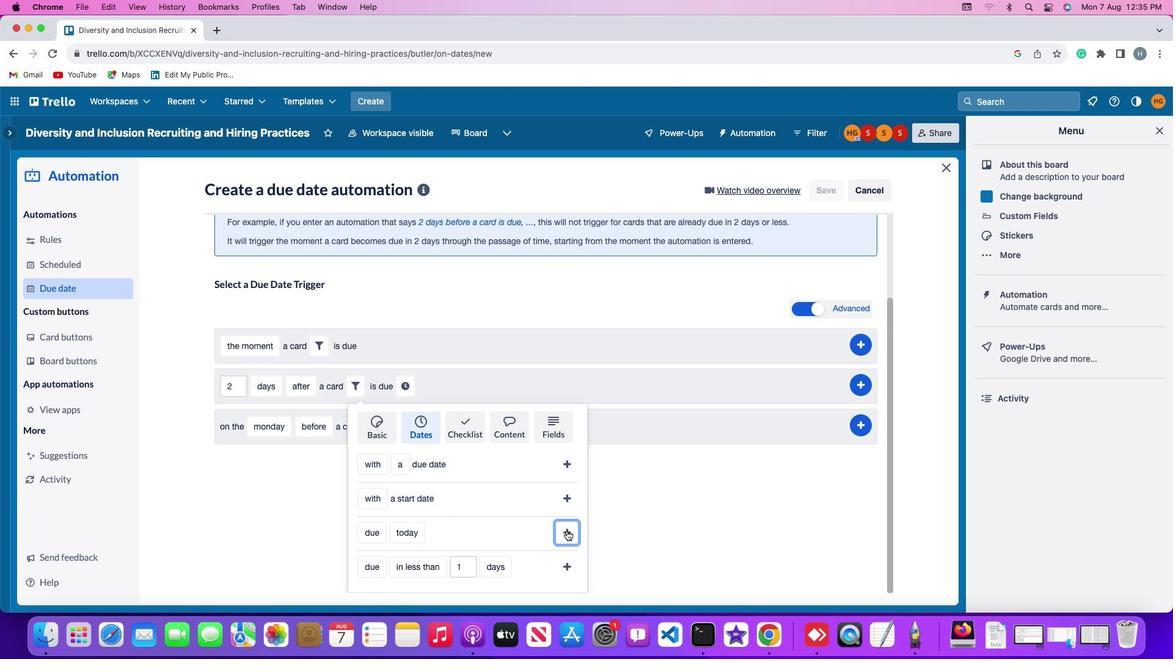 
Action: Mouse pressed left at (567, 531)
Screenshot: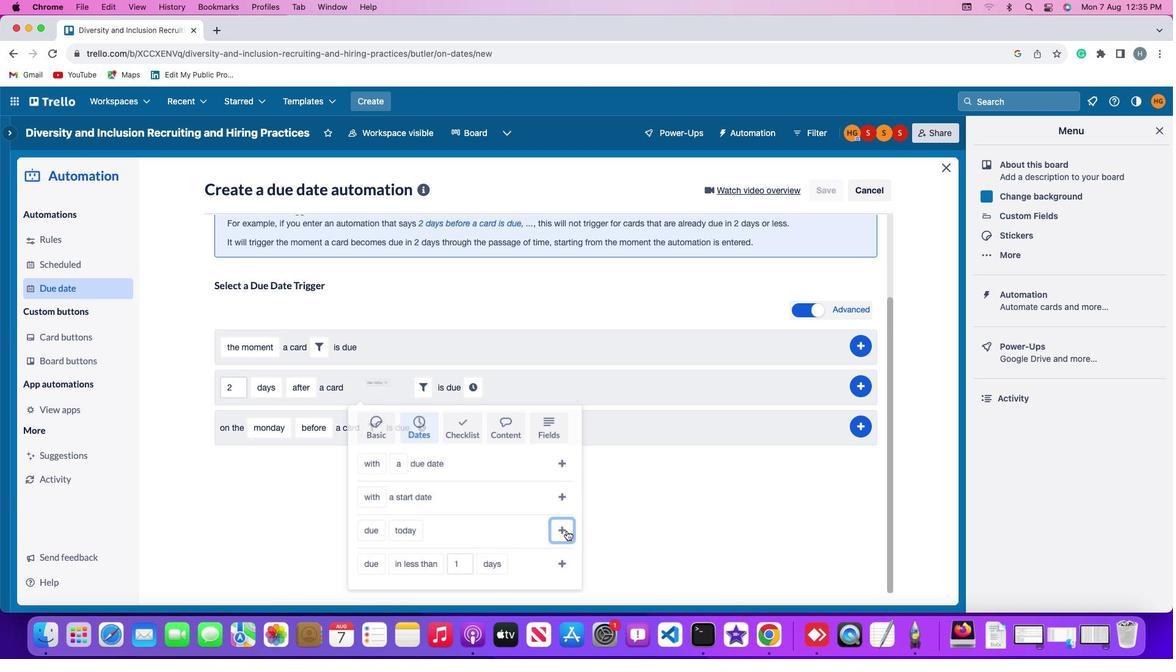 
Action: Mouse moved to (471, 484)
Screenshot: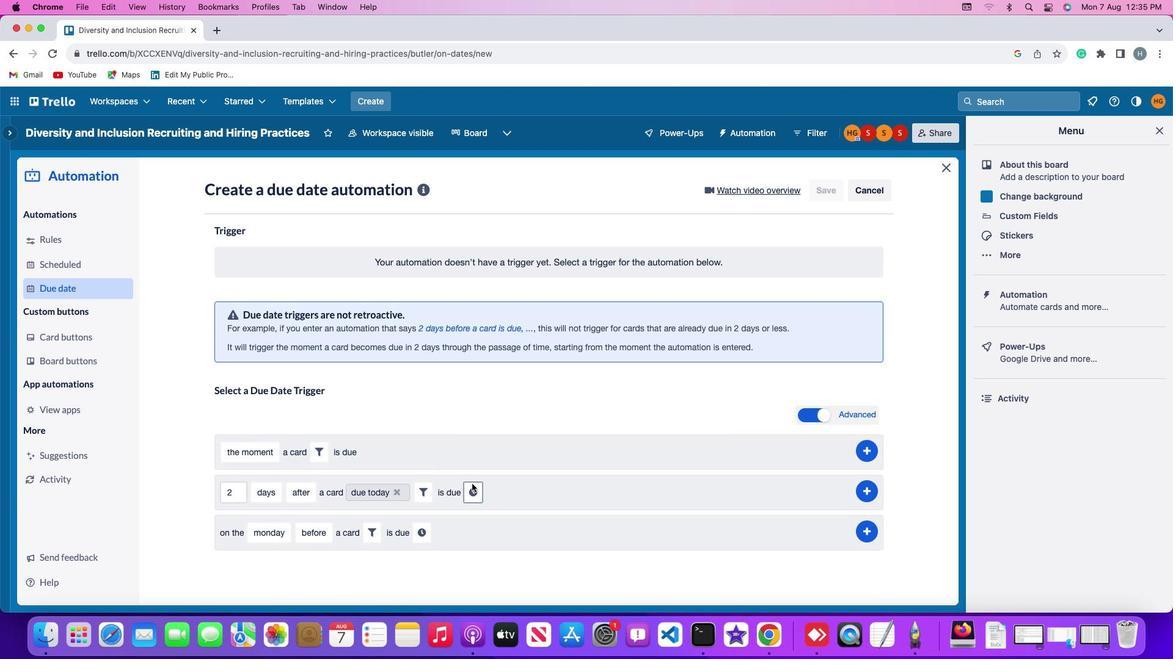 
Action: Mouse pressed left at (471, 484)
Screenshot: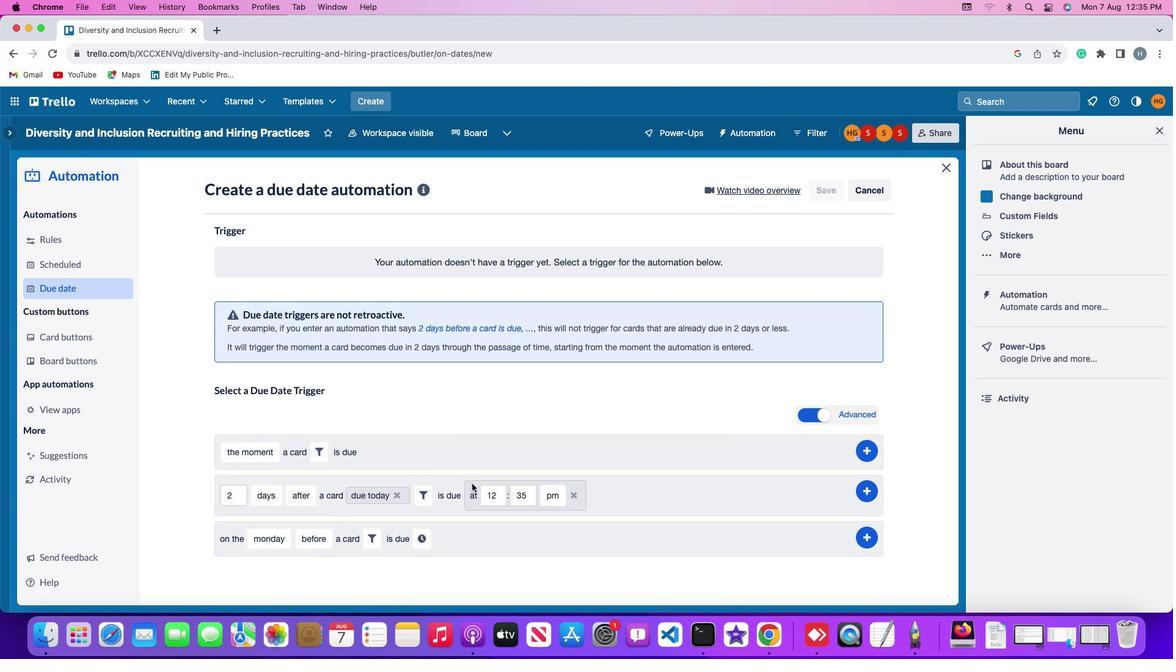 
Action: Mouse moved to (501, 497)
Screenshot: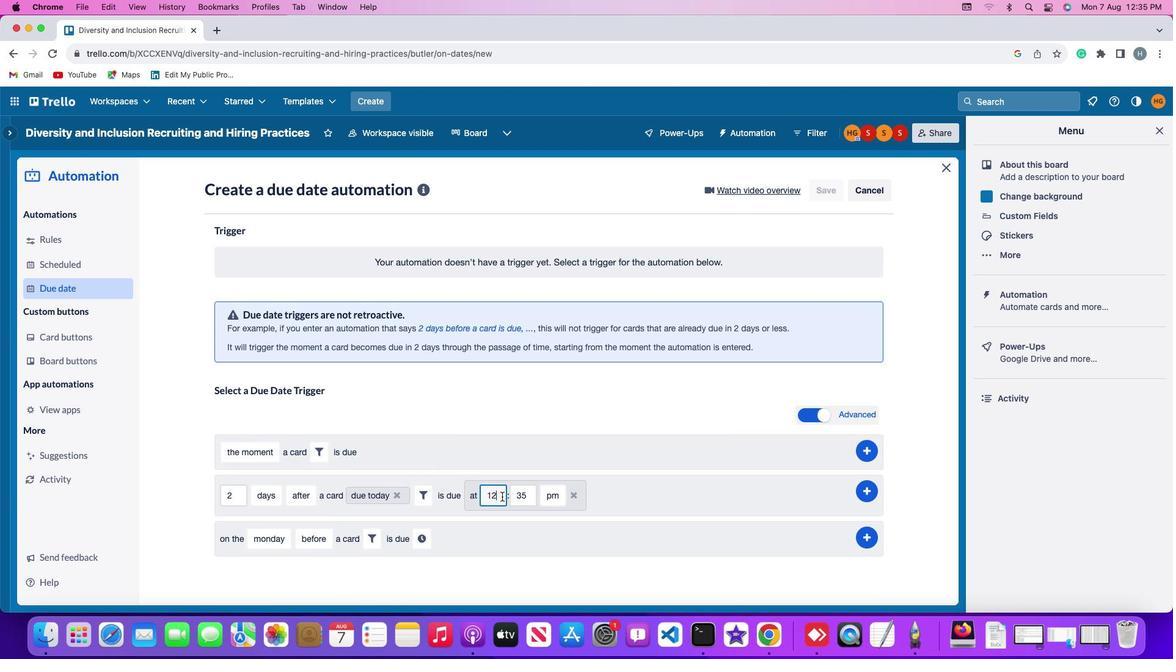 
Action: Mouse pressed left at (501, 497)
Screenshot: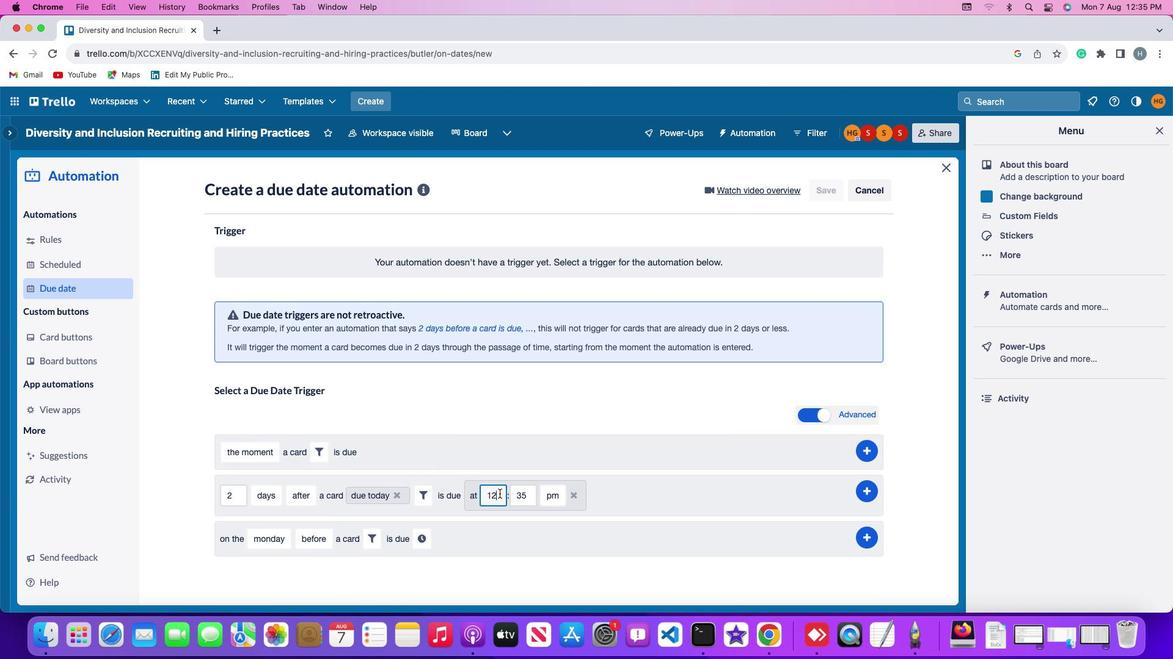 
Action: Mouse moved to (499, 493)
Screenshot: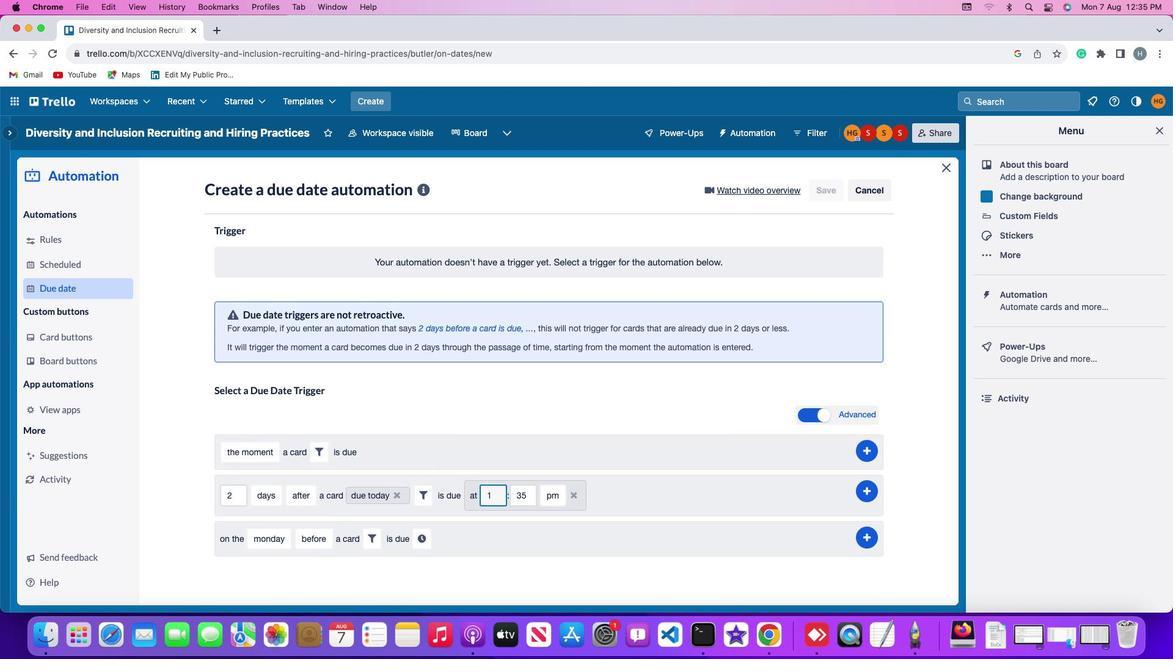 
Action: Key pressed Key.backspaceKey.backspace
Screenshot: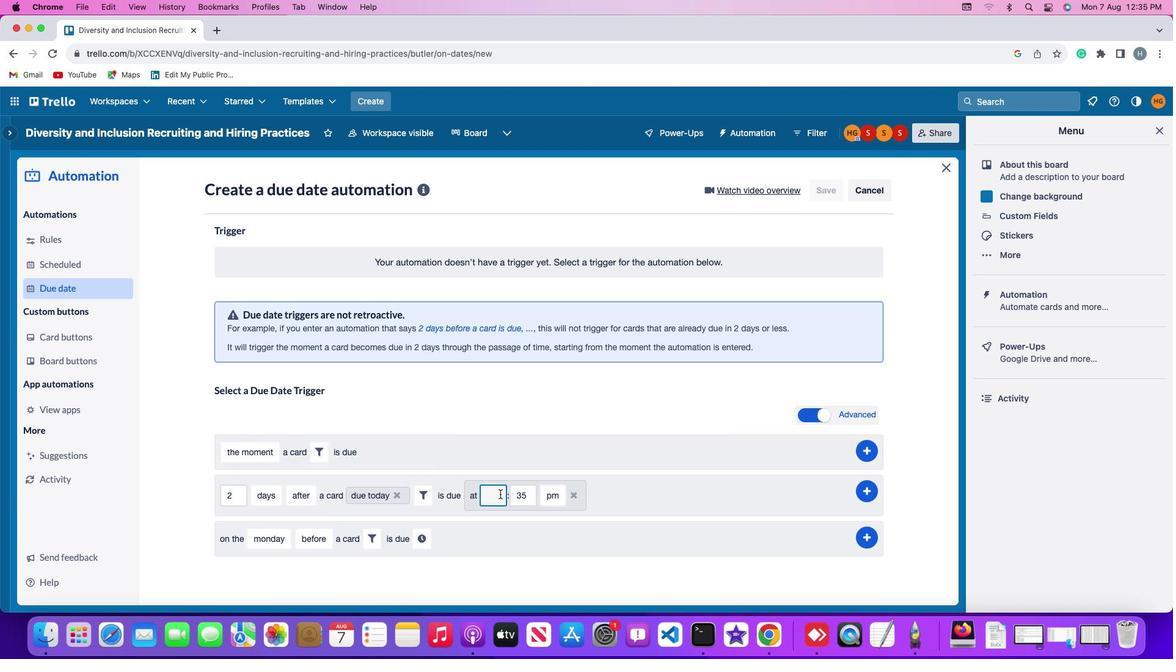 
Action: Mouse moved to (499, 494)
Screenshot: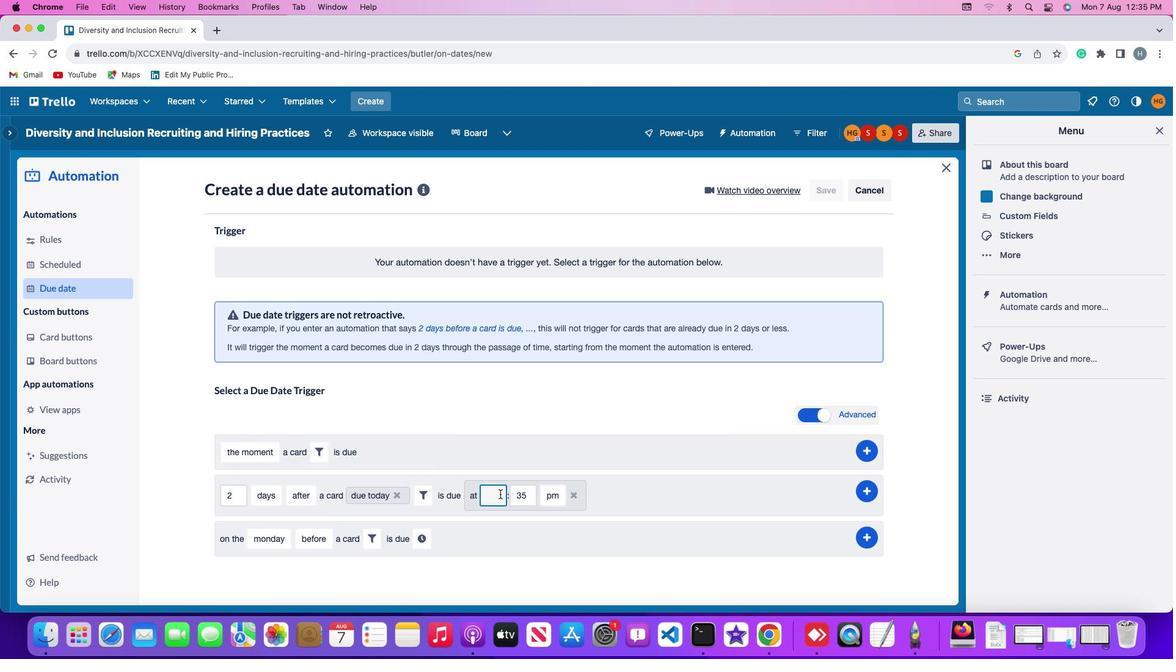 
Action: Key pressed '1''1'
Screenshot: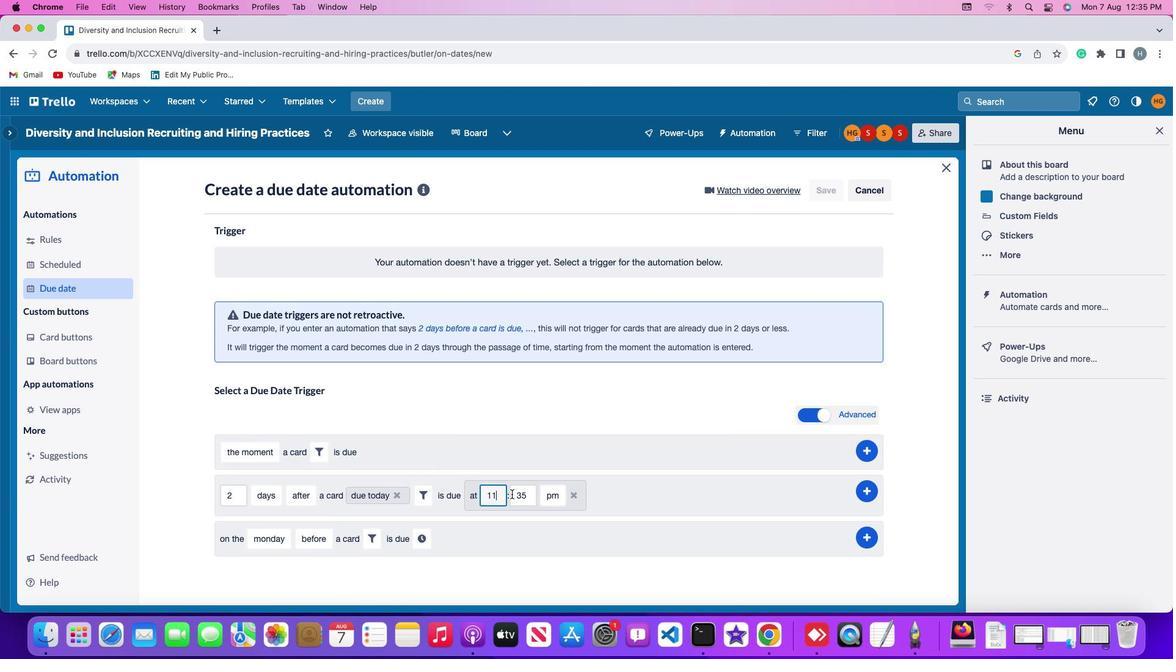 
Action: Mouse moved to (527, 493)
Screenshot: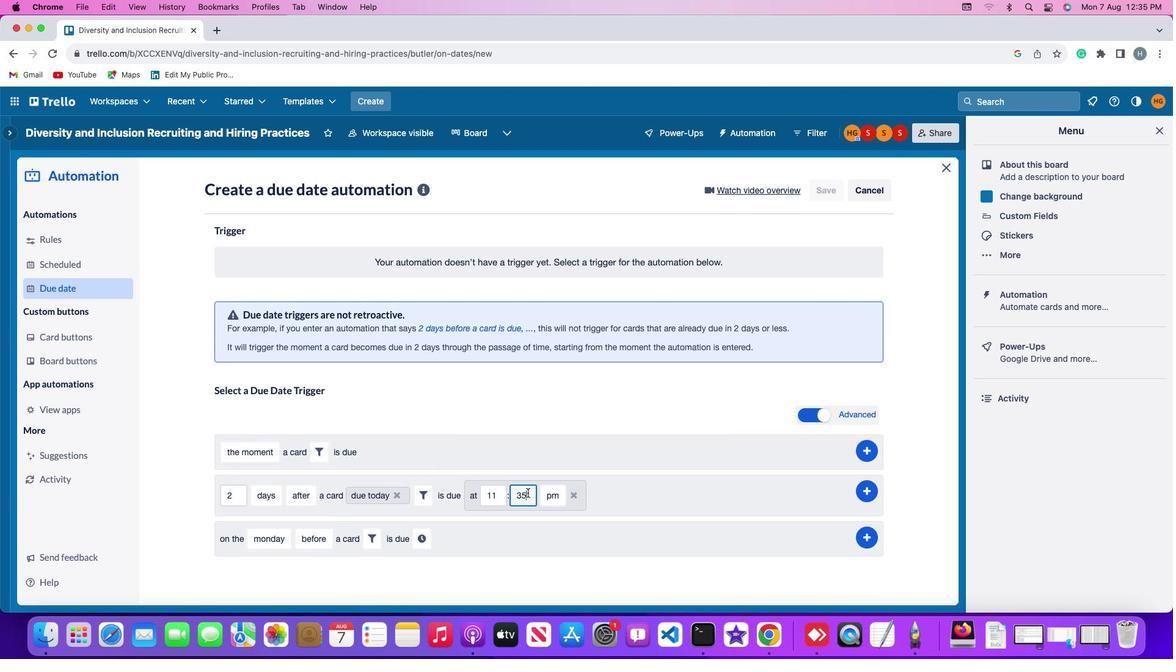 
Action: Mouse pressed left at (527, 493)
Screenshot: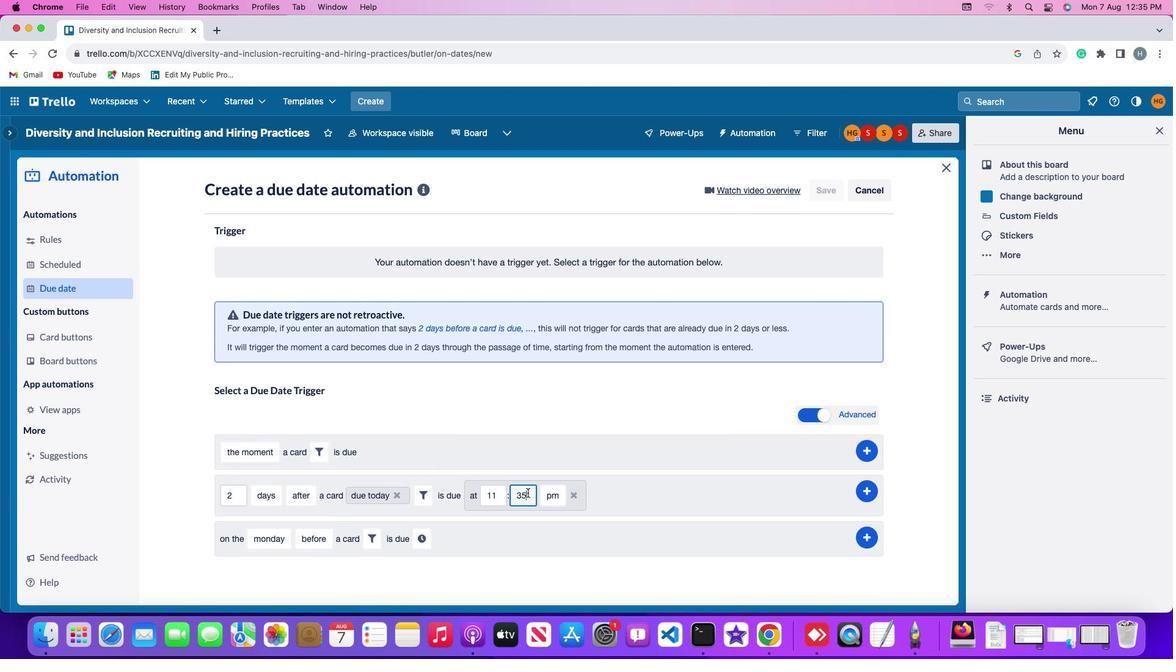 
Action: Key pressed Key.backspaceKey.backspace
Screenshot: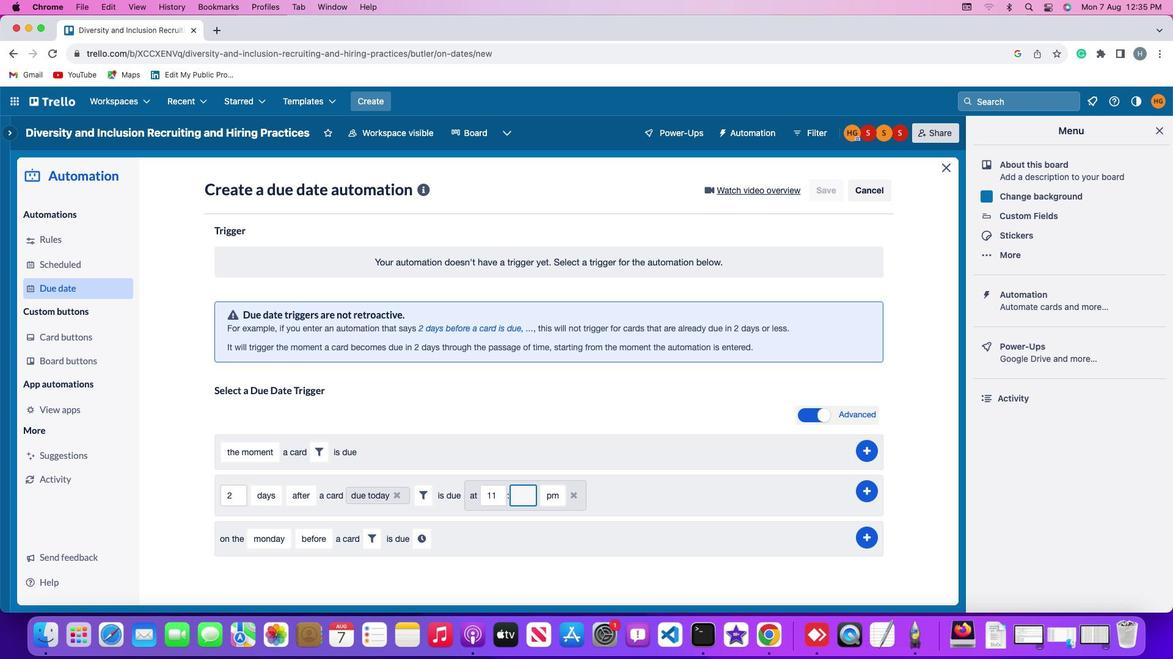 
Action: Mouse moved to (527, 493)
Screenshot: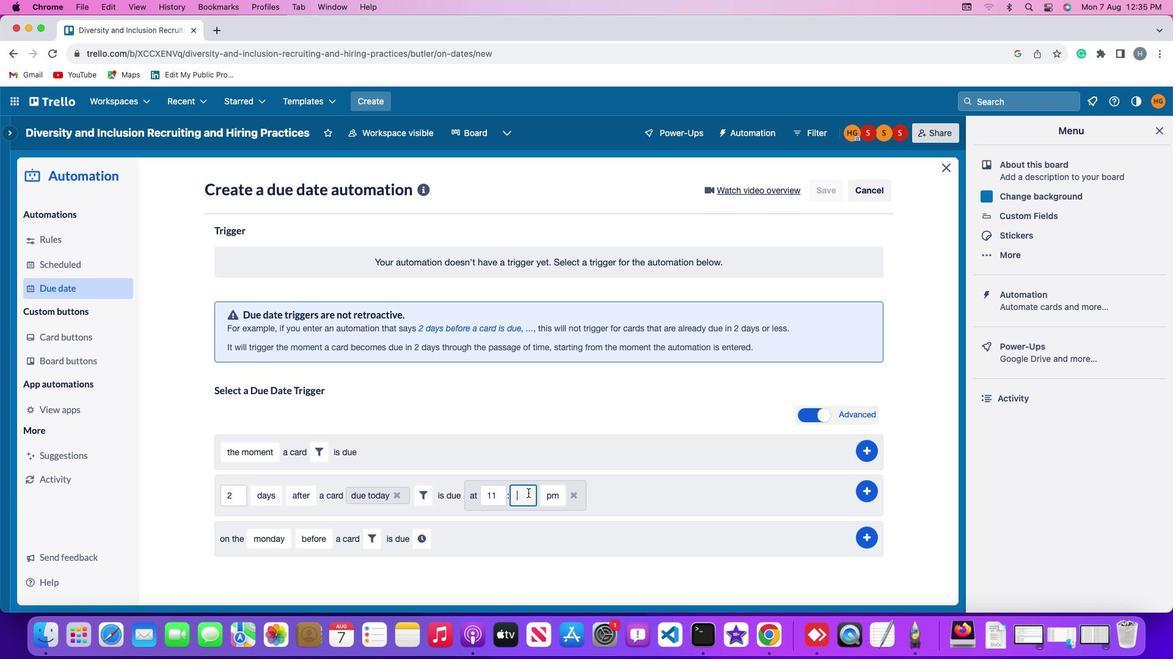 
Action: Key pressed '0''0'
Screenshot: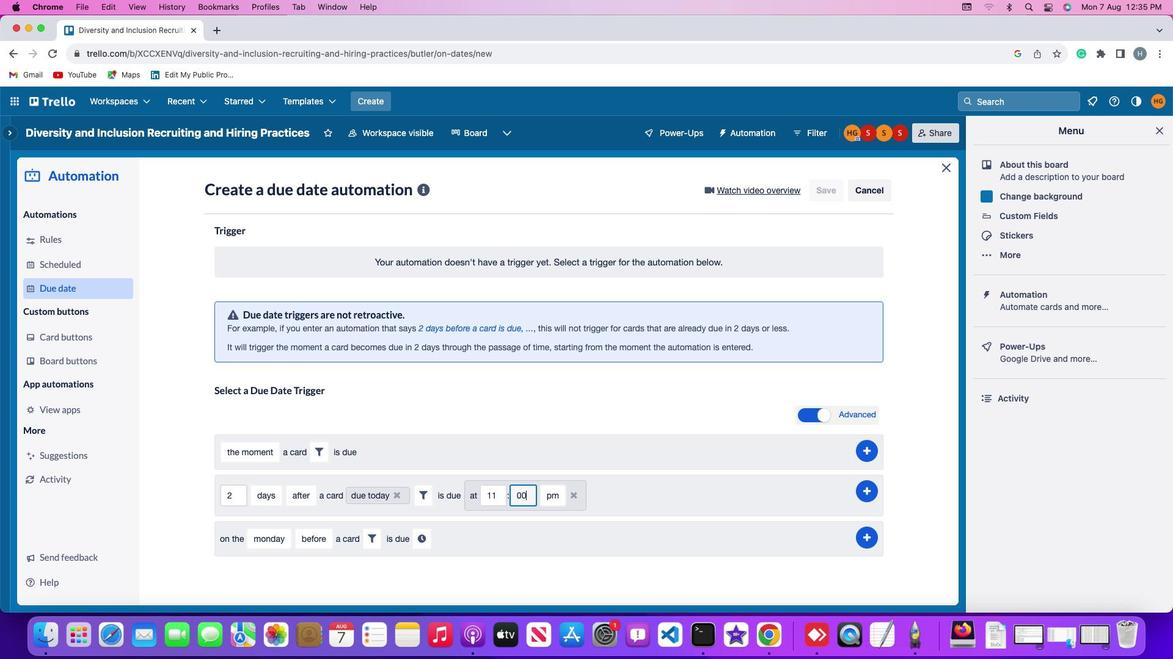 
Action: Mouse moved to (548, 494)
Screenshot: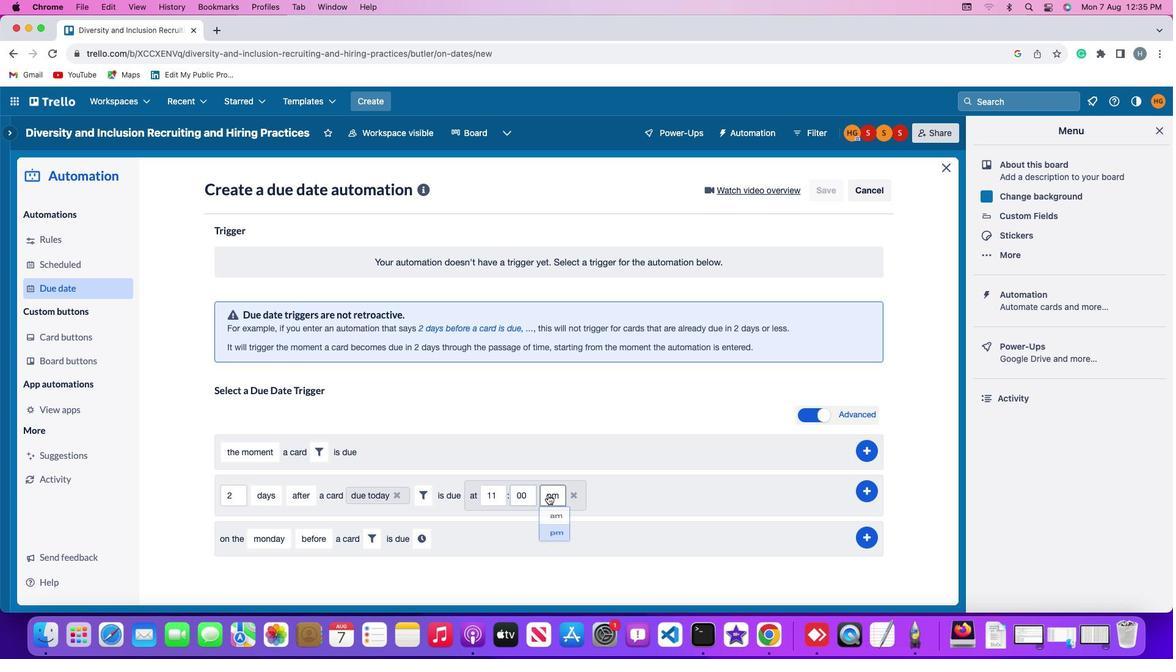 
Action: Mouse pressed left at (548, 494)
Screenshot: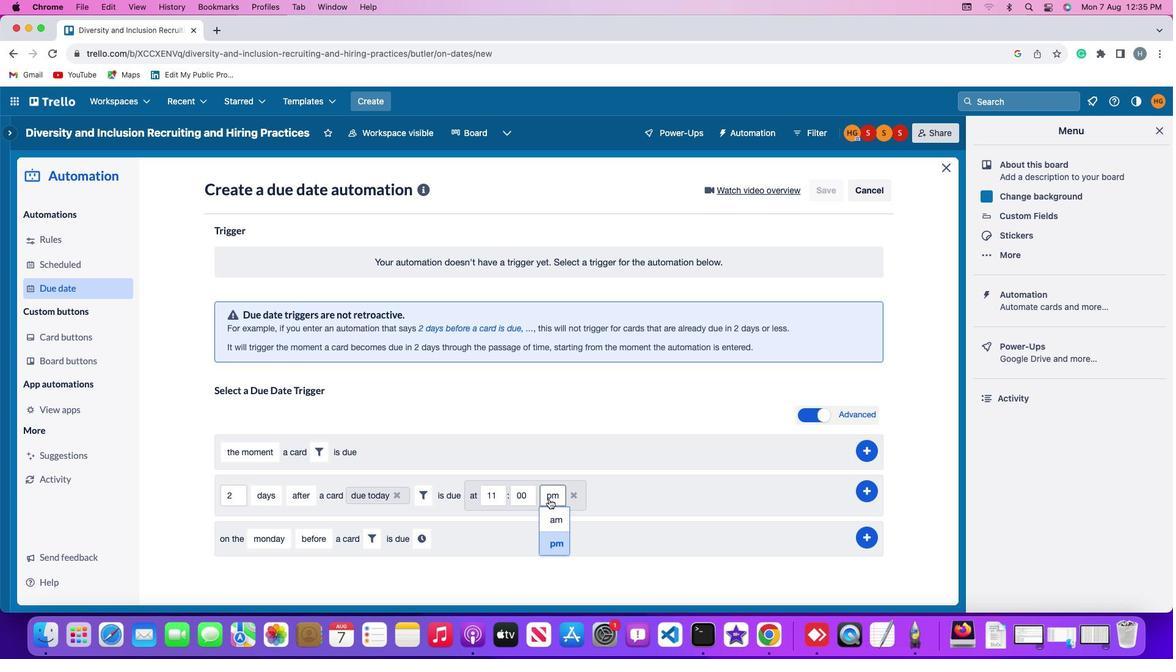 
Action: Mouse moved to (554, 520)
Screenshot: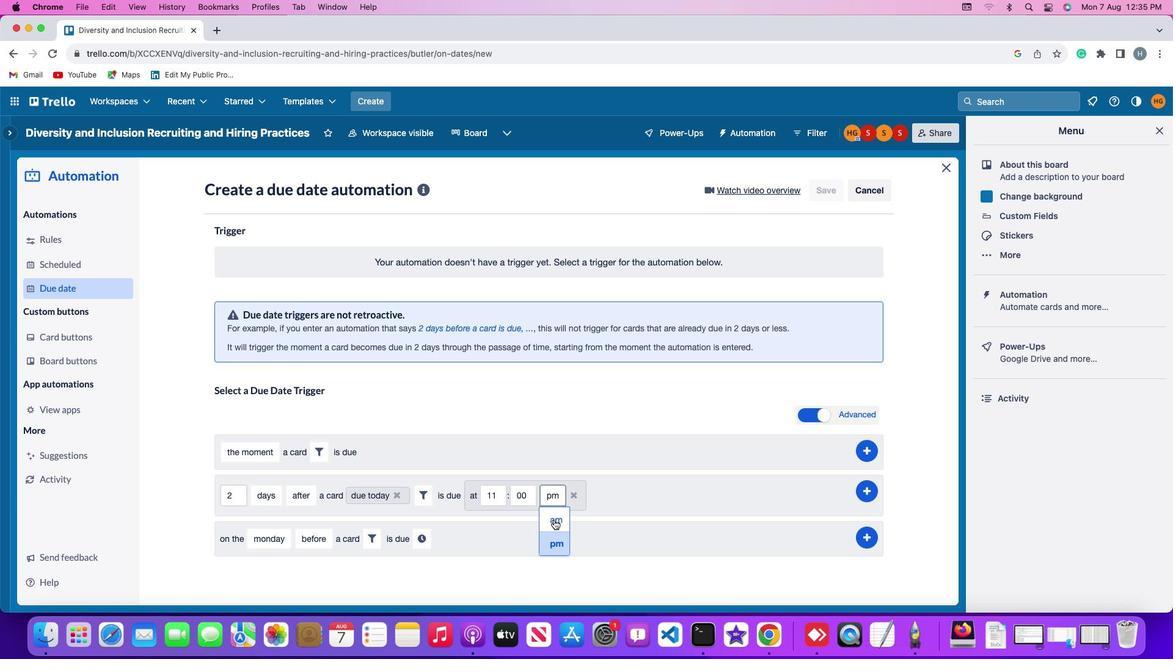 
Action: Mouse pressed left at (554, 520)
Screenshot: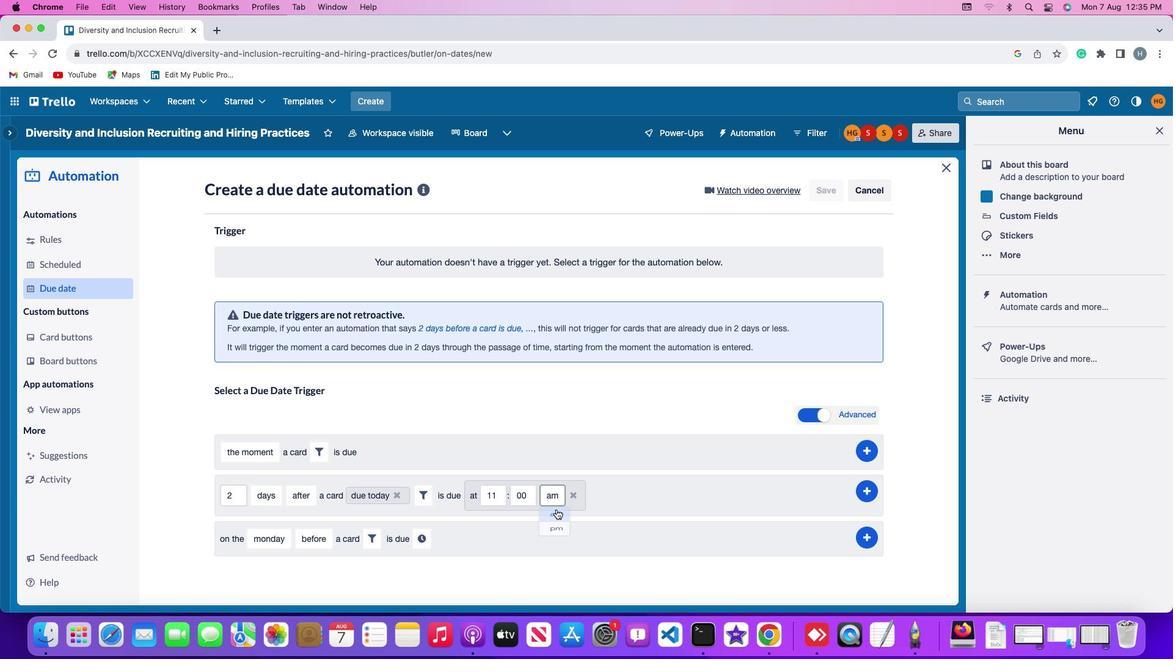 
Action: Mouse moved to (868, 489)
Screenshot: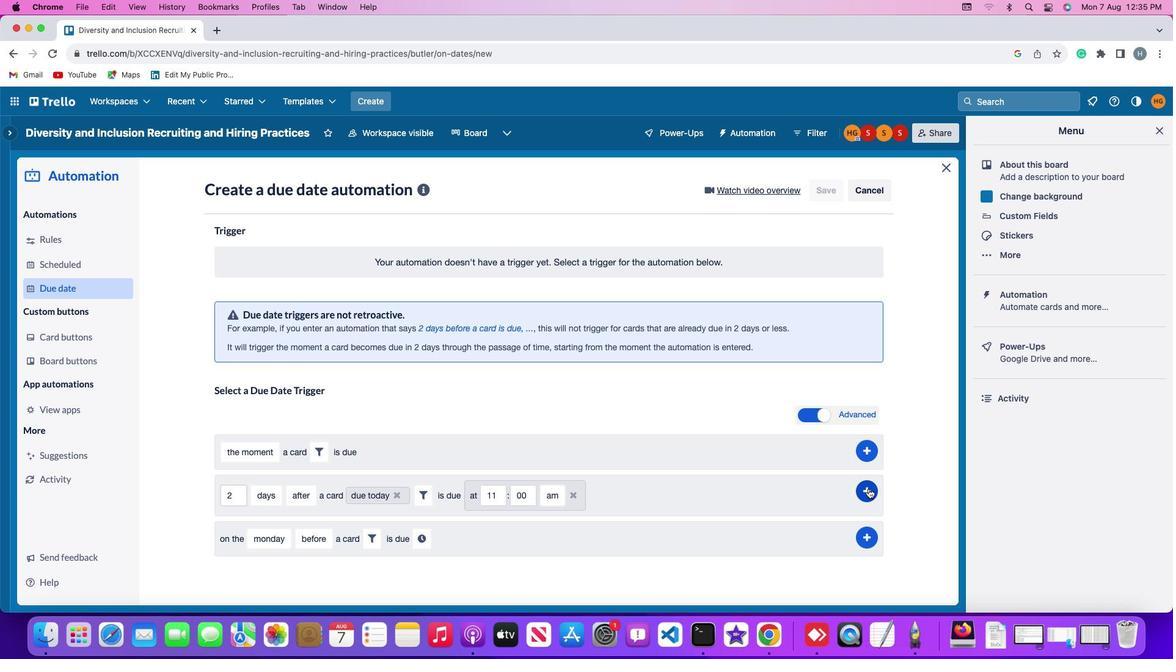 
Action: Mouse pressed left at (868, 489)
Screenshot: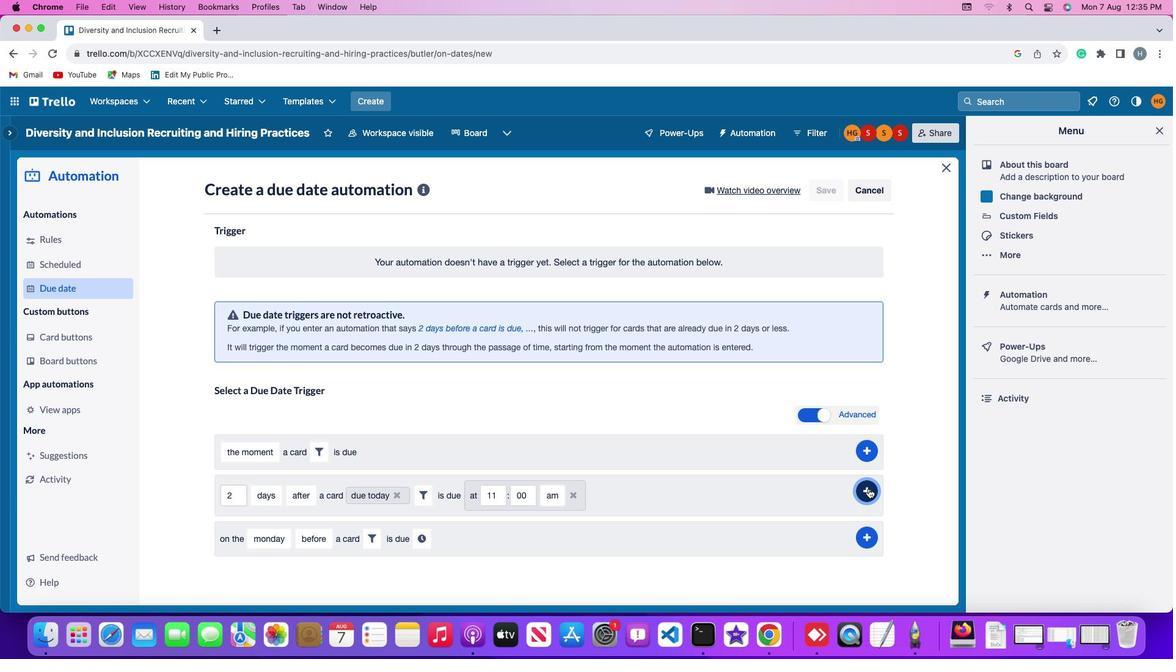 
Action: Mouse moved to (918, 340)
Screenshot: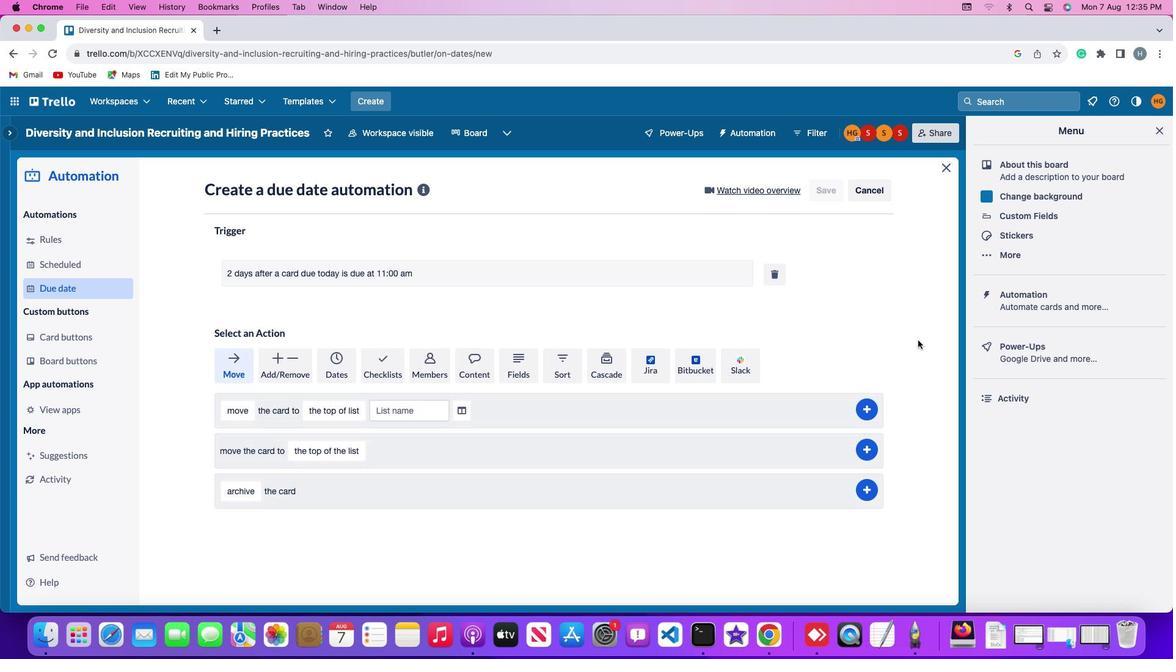 
